 Task: In the  document rainbow.pdf Align the width of word art with 'Picture'. Fill the whole document with 'Light Cornflower Blue'. Add link on bottom left corner of the sheet: in.pinterest.com
Action: Mouse moved to (265, 369)
Screenshot: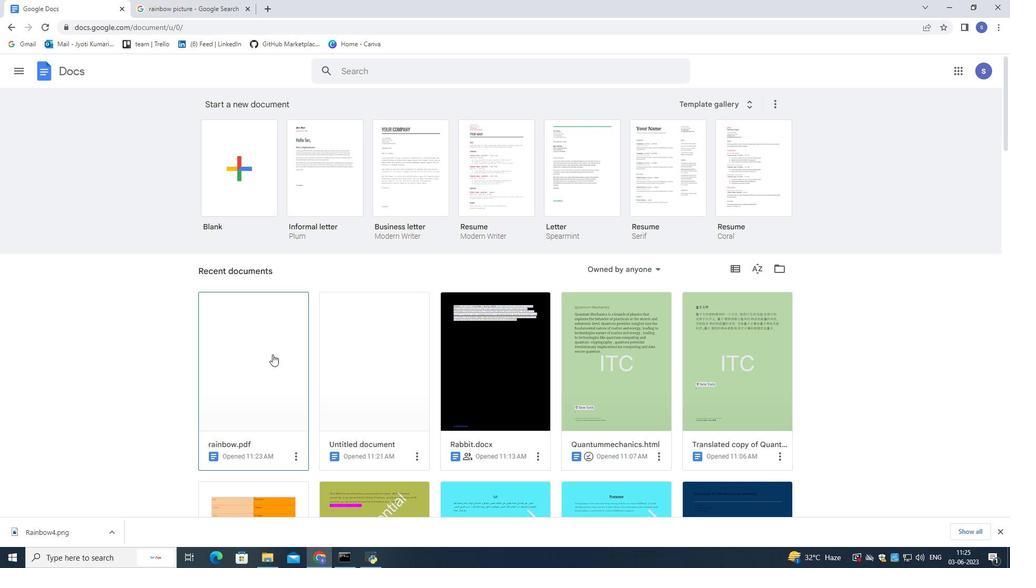 
Action: Mouse pressed left at (265, 369)
Screenshot: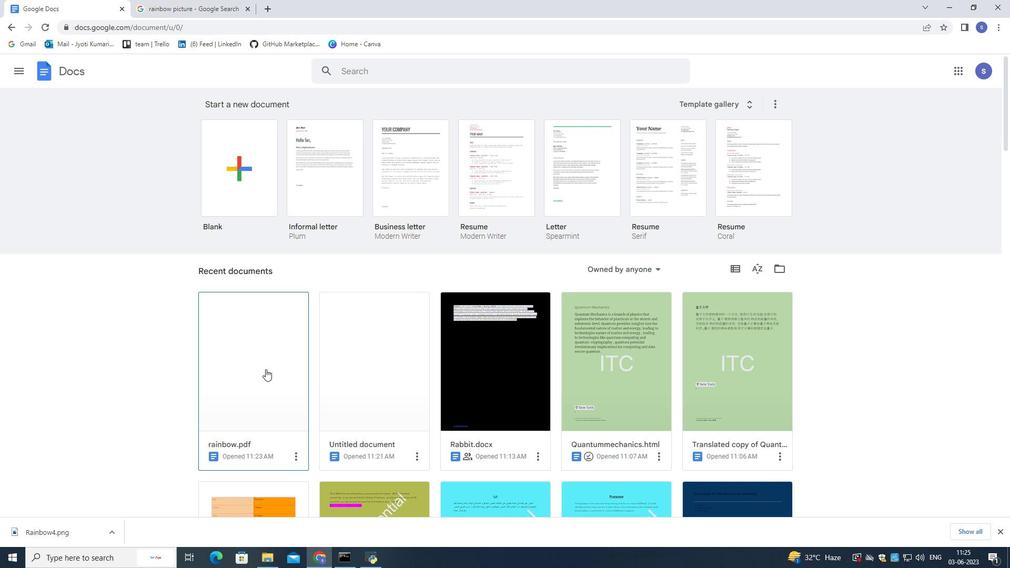 
Action: Mouse pressed left at (265, 369)
Screenshot: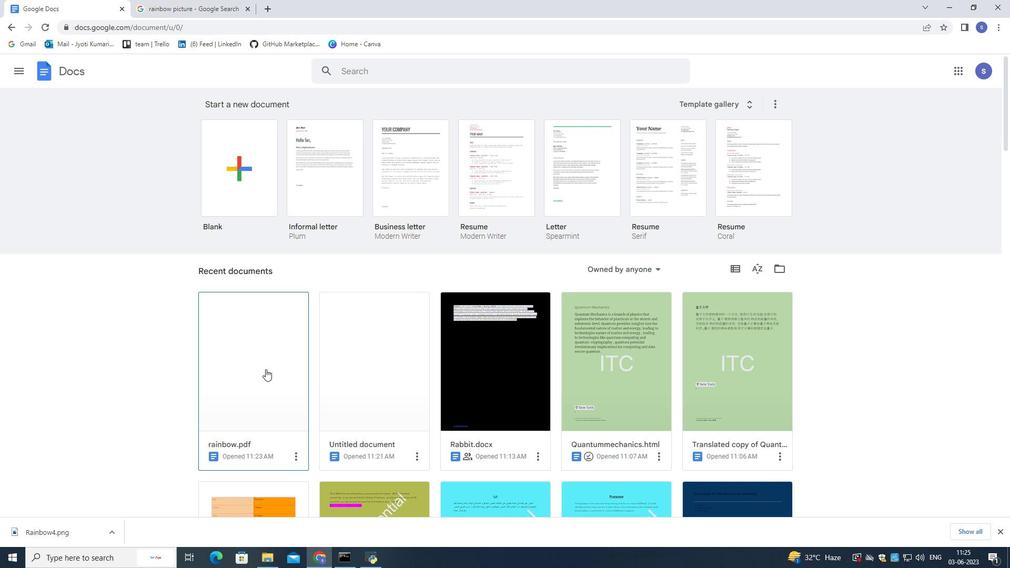 
Action: Mouse moved to (379, 298)
Screenshot: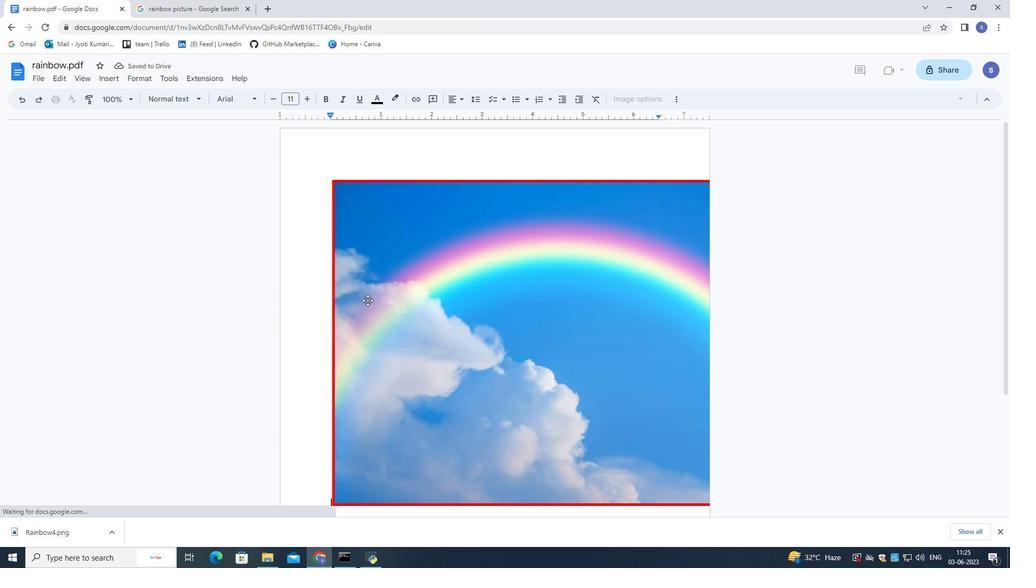 
Action: Mouse scrolled (379, 298) with delta (0, 0)
Screenshot: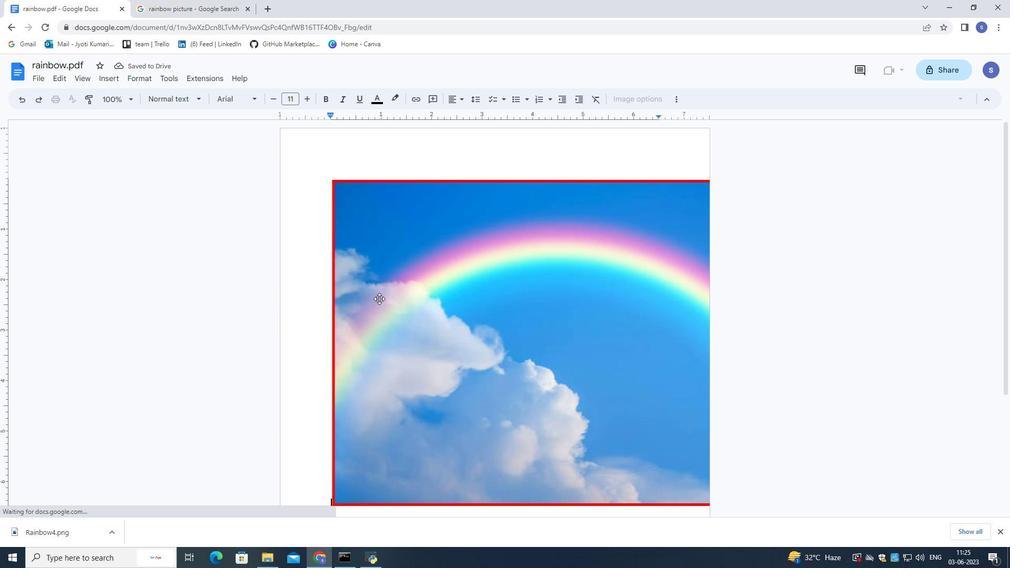 
Action: Mouse scrolled (379, 298) with delta (0, 0)
Screenshot: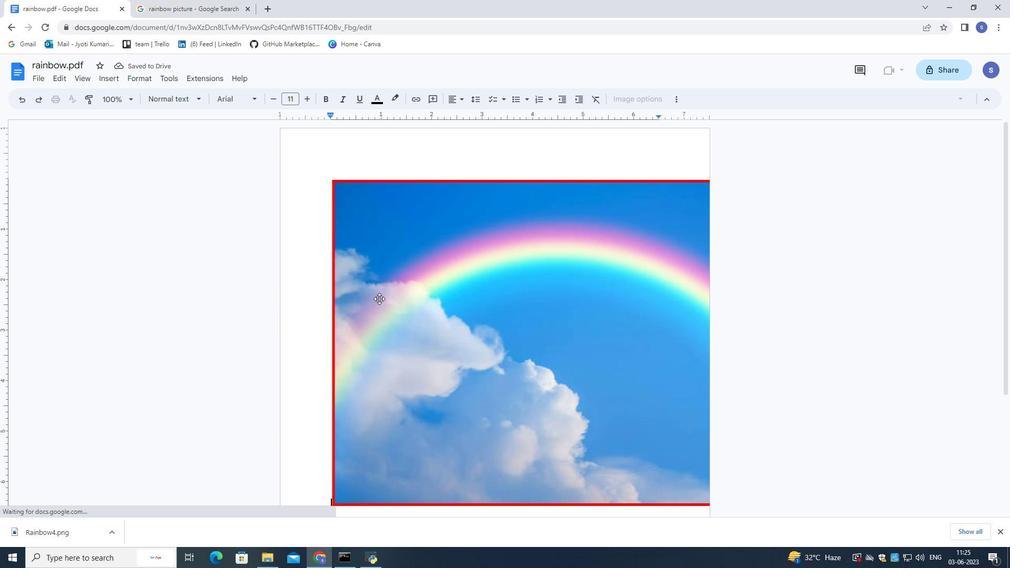 
Action: Mouse scrolled (379, 298) with delta (0, 0)
Screenshot: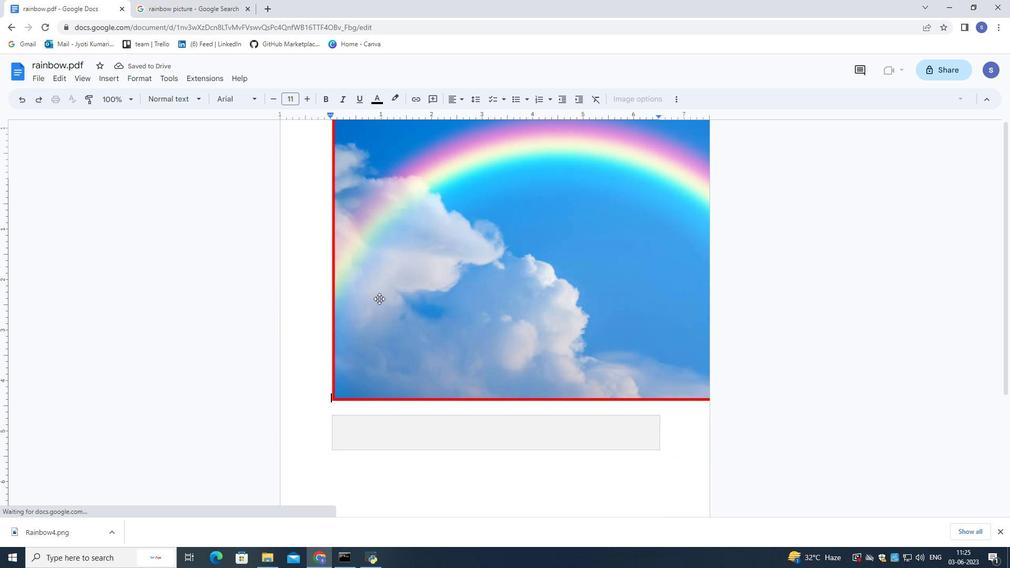 
Action: Mouse moved to (435, 377)
Screenshot: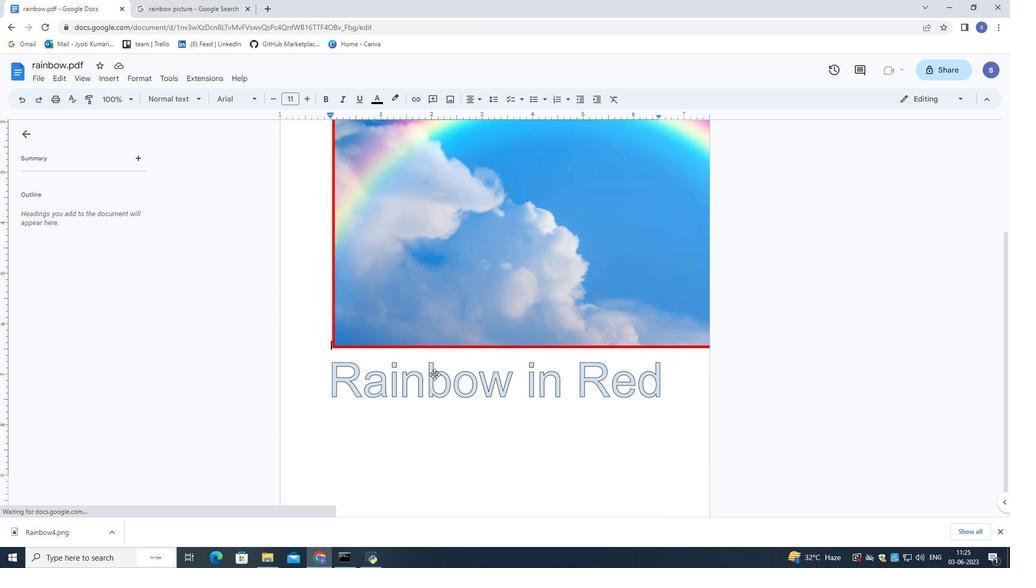 
Action: Mouse pressed left at (435, 377)
Screenshot: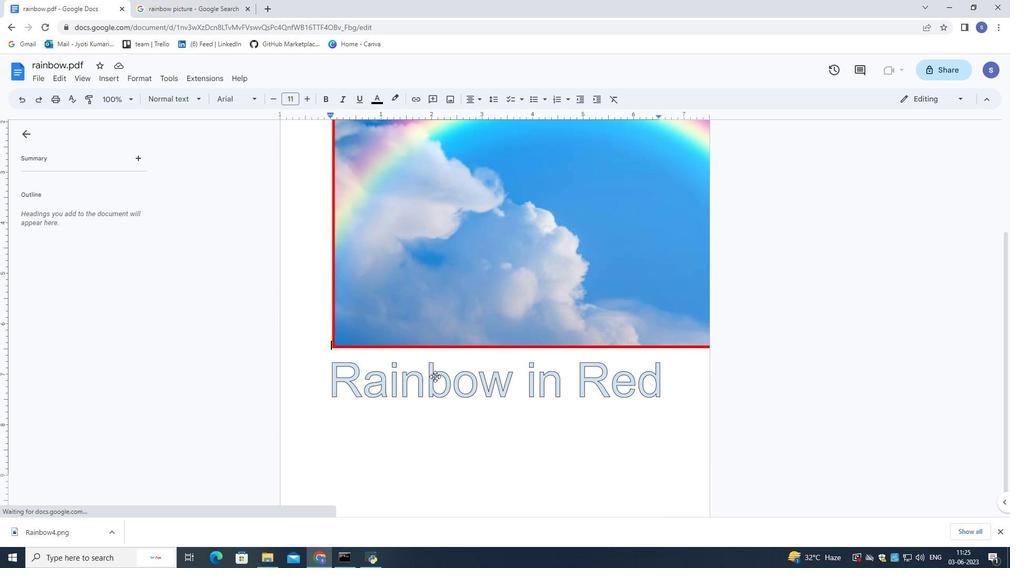 
Action: Mouse moved to (660, 381)
Screenshot: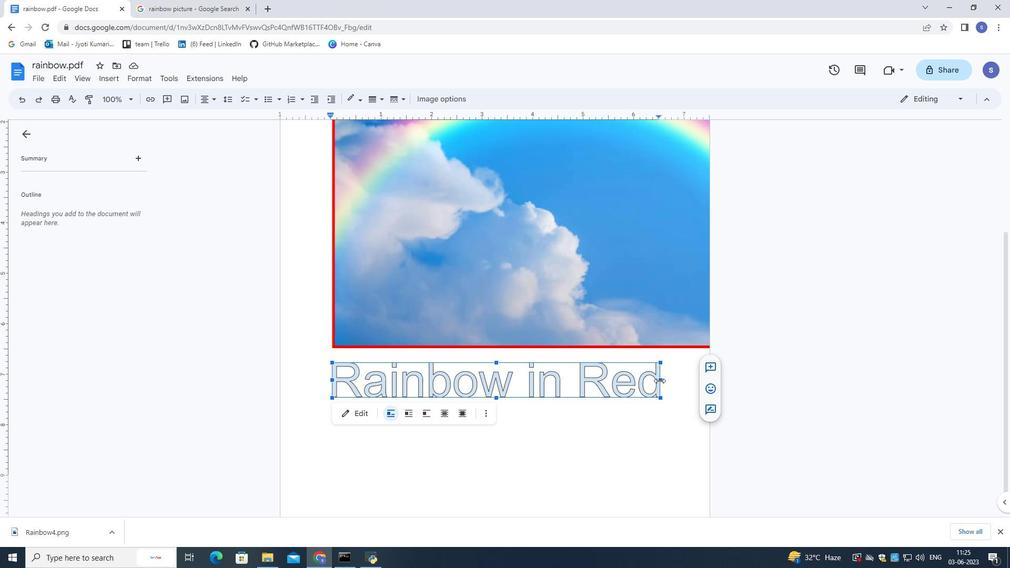 
Action: Mouse pressed left at (660, 381)
Screenshot: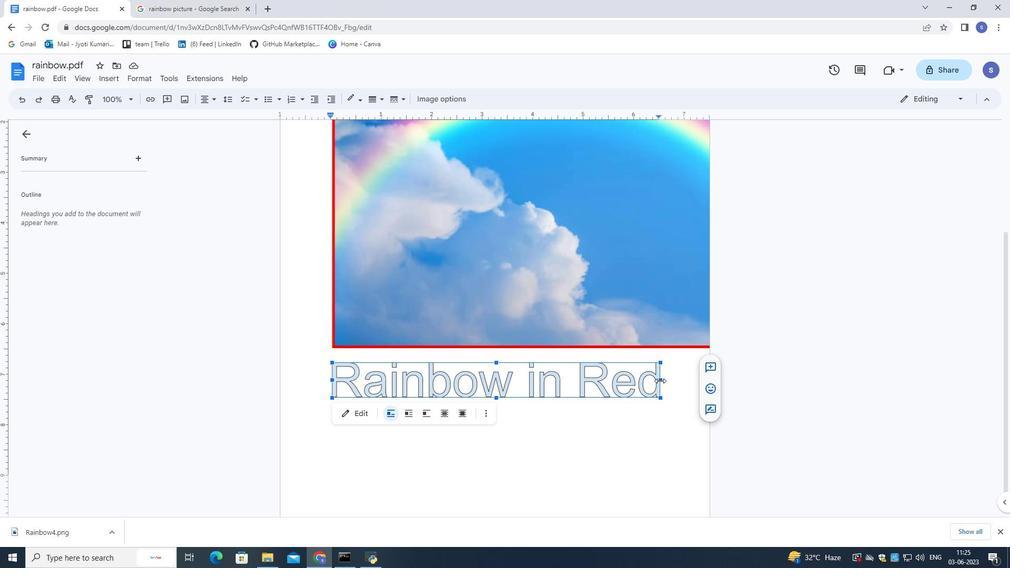 
Action: Mouse moved to (633, 429)
Screenshot: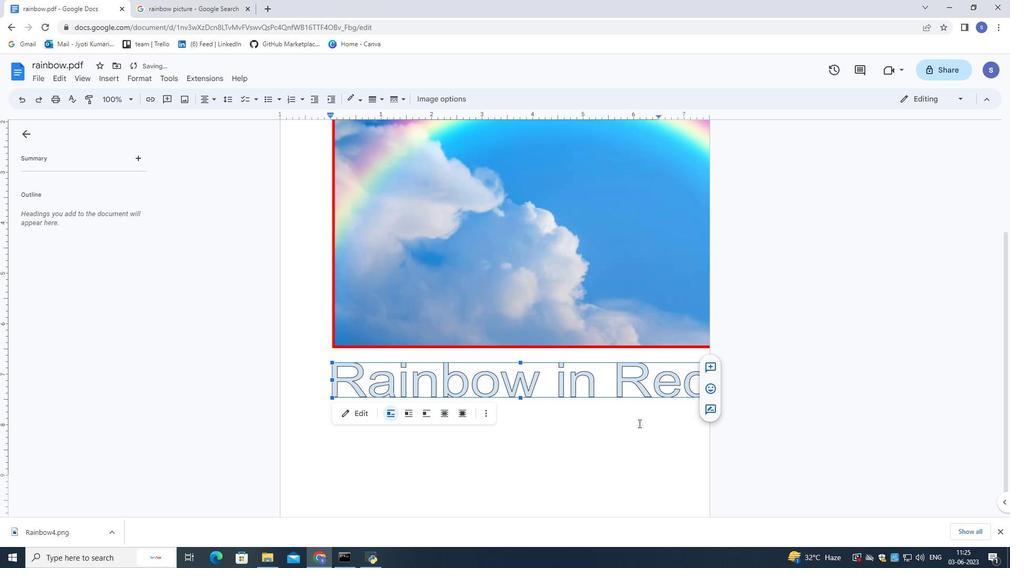 
Action: Mouse pressed left at (633, 429)
Screenshot: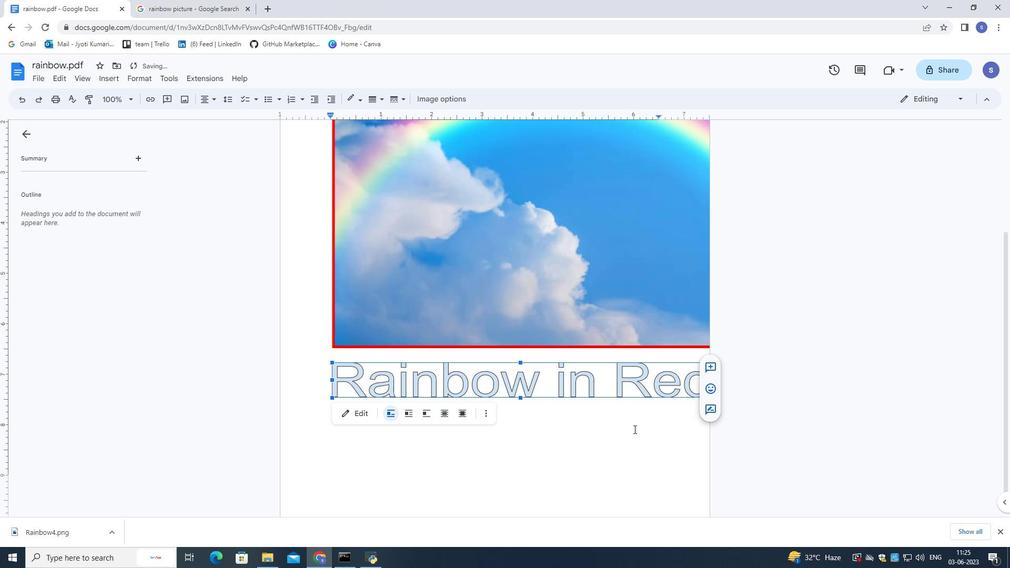 
Action: Mouse moved to (302, 323)
Screenshot: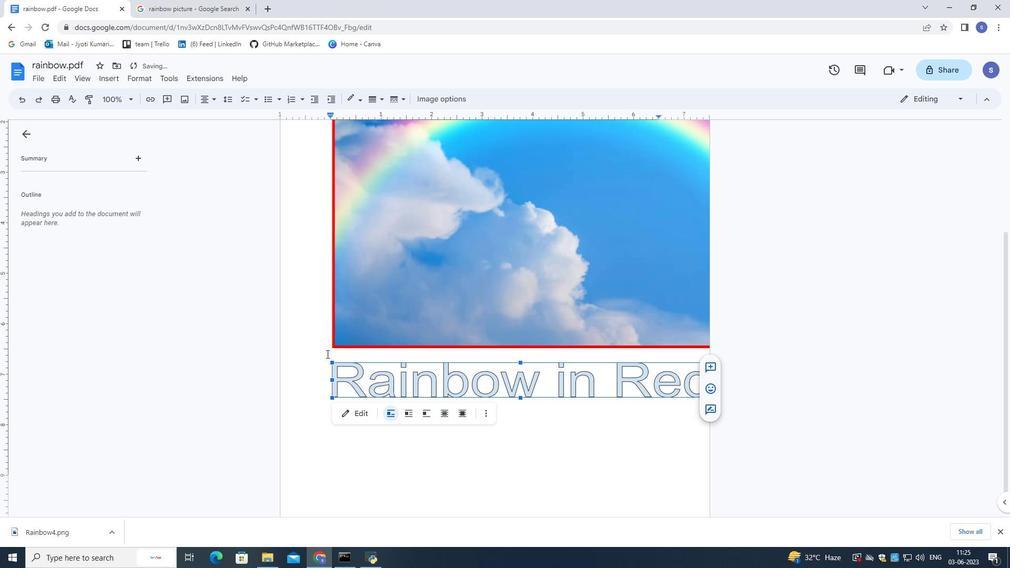 
Action: Mouse pressed left at (302, 323)
Screenshot: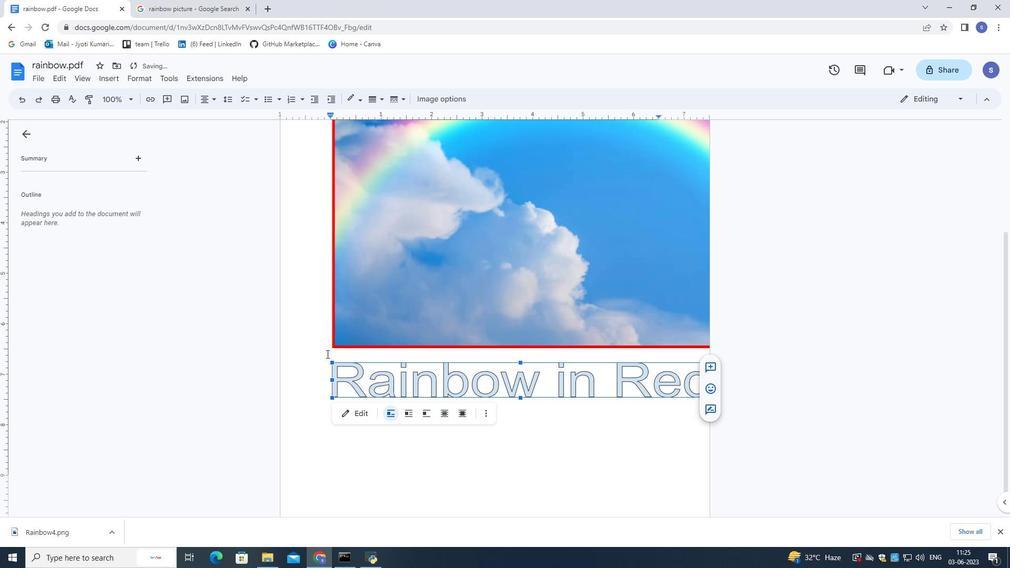 
Action: Mouse moved to (443, 343)
Screenshot: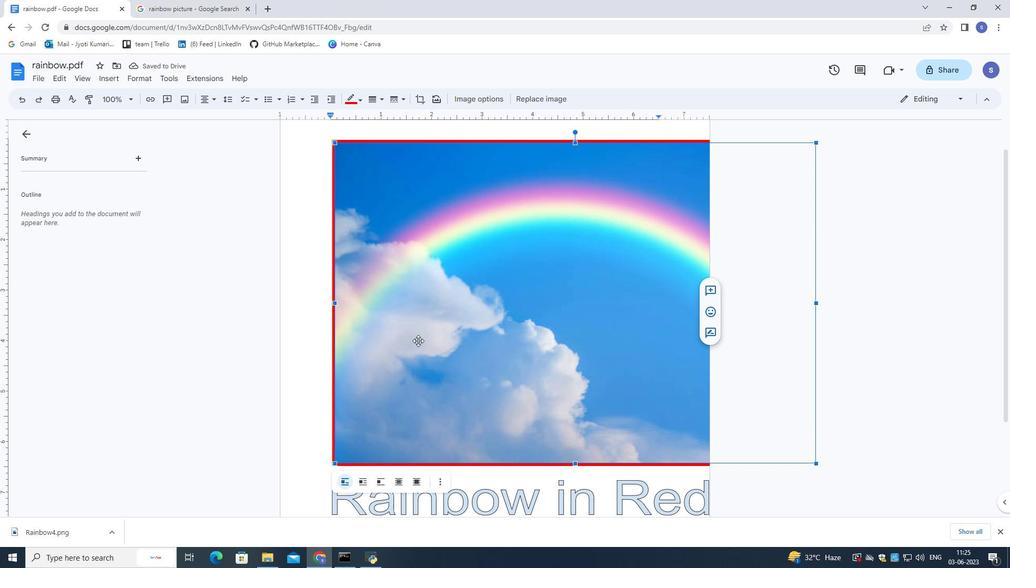 
Action: Mouse scrolled (443, 342) with delta (0, 0)
Screenshot: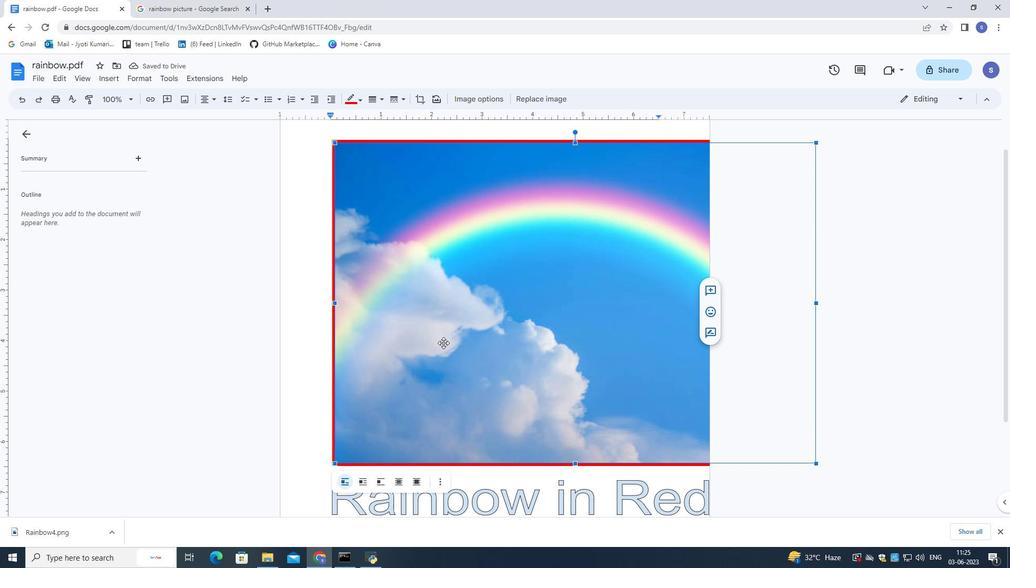 
Action: Mouse scrolled (443, 342) with delta (0, 0)
Screenshot: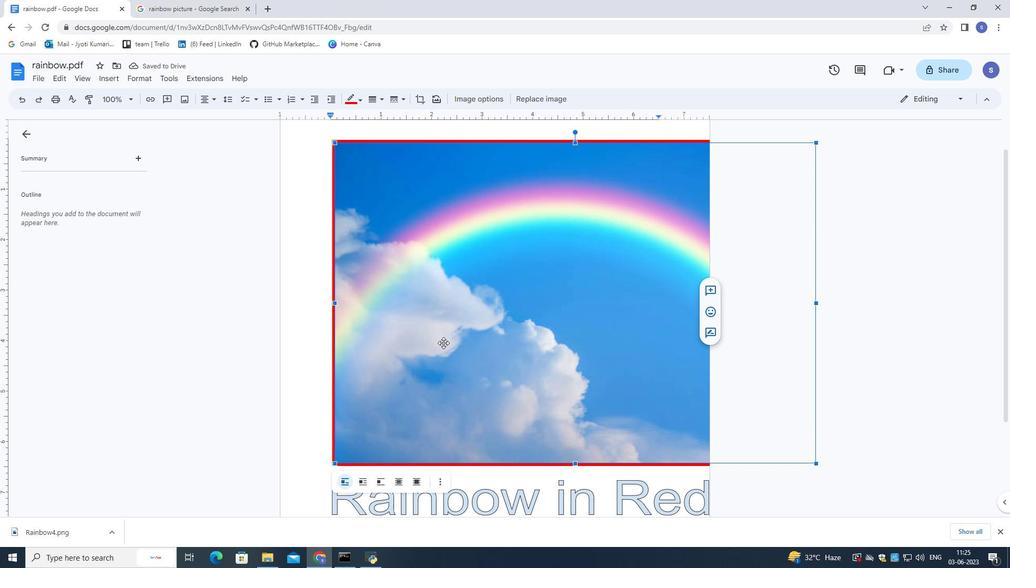 
Action: Mouse scrolled (443, 342) with delta (0, 0)
Screenshot: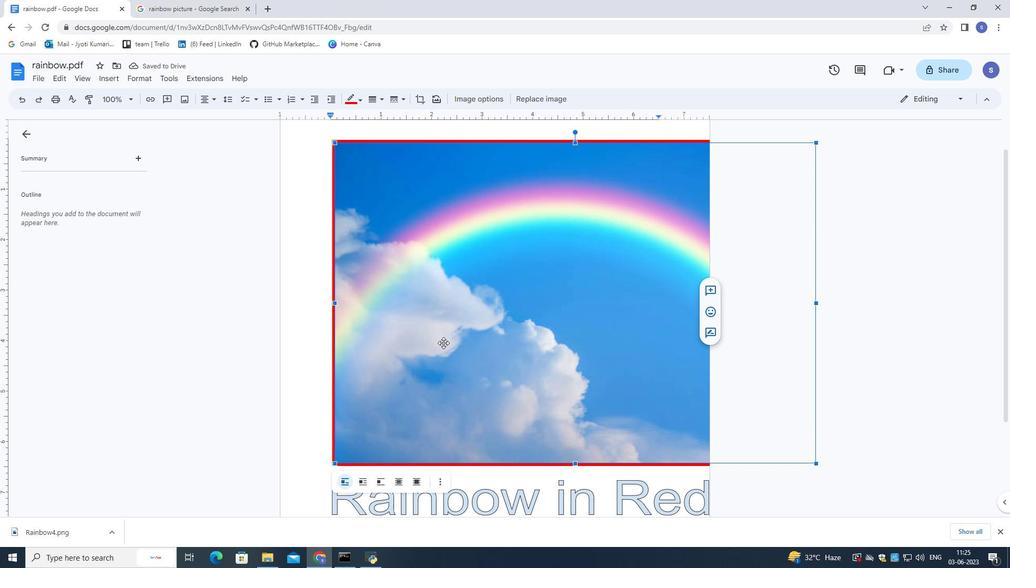 
Action: Mouse moved to (42, 80)
Screenshot: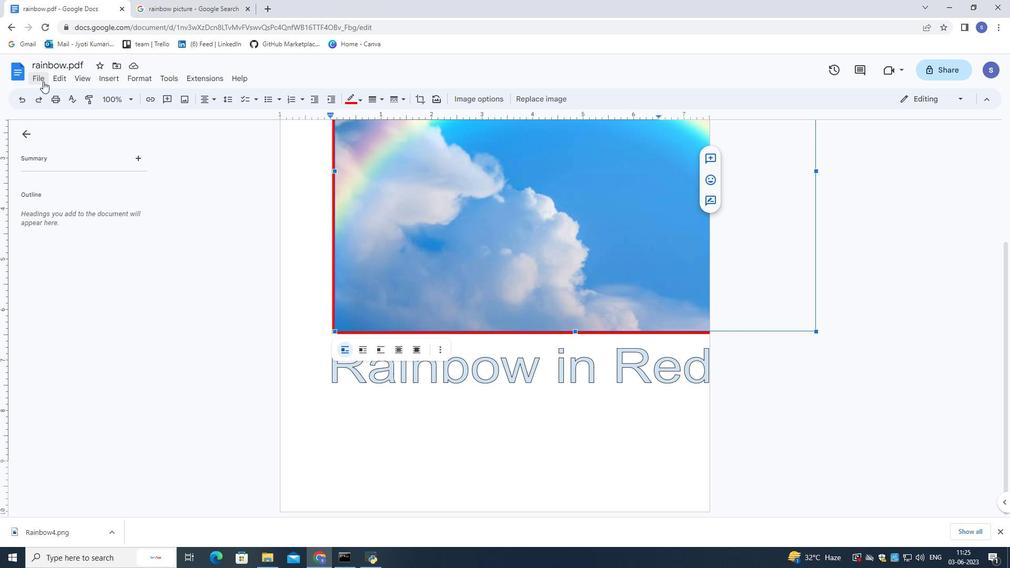 
Action: Mouse pressed left at (42, 80)
Screenshot: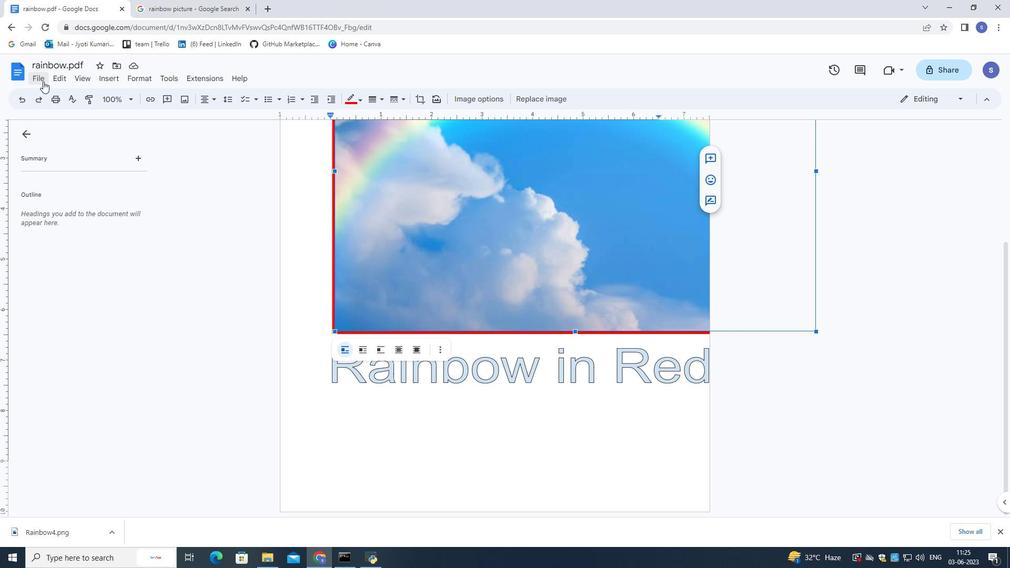 
Action: Mouse moved to (89, 365)
Screenshot: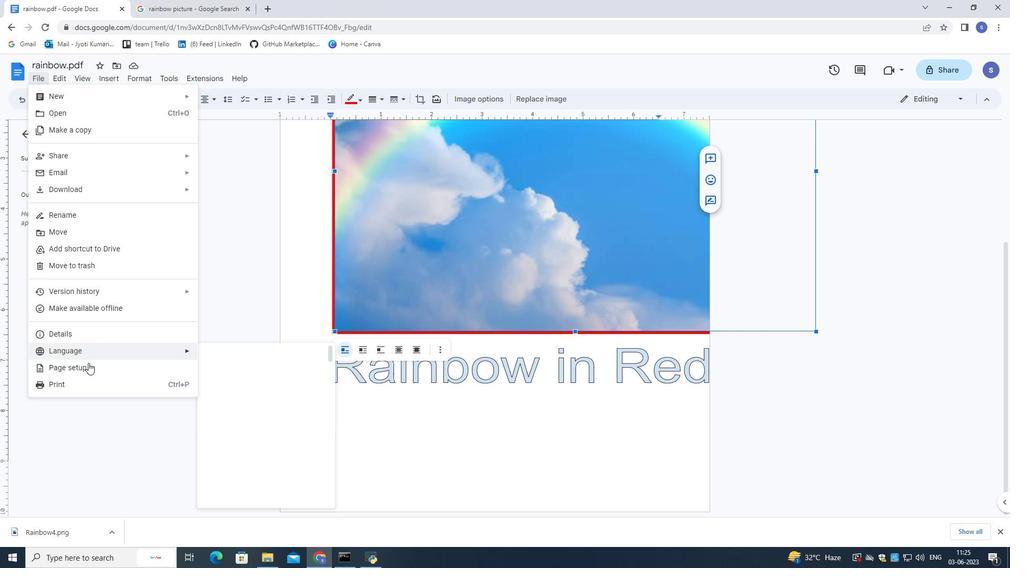 
Action: Mouse pressed left at (89, 365)
Screenshot: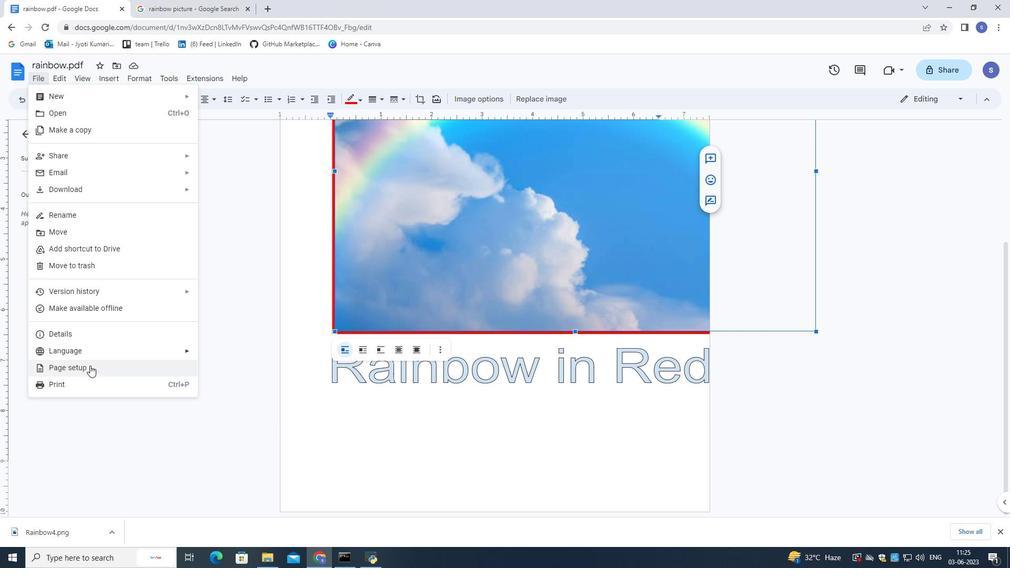 
Action: Mouse moved to (419, 232)
Screenshot: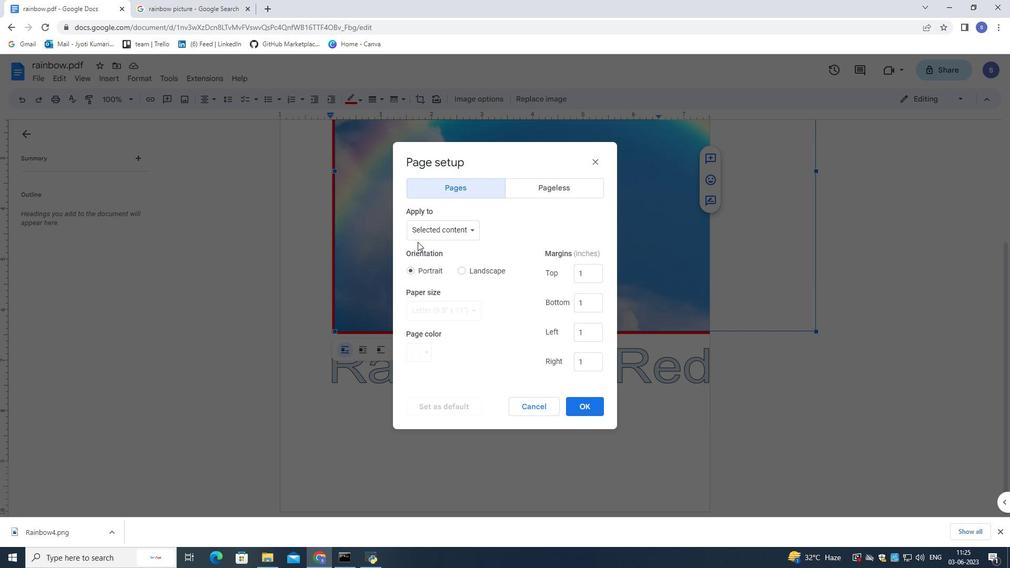 
Action: Mouse pressed left at (419, 232)
Screenshot: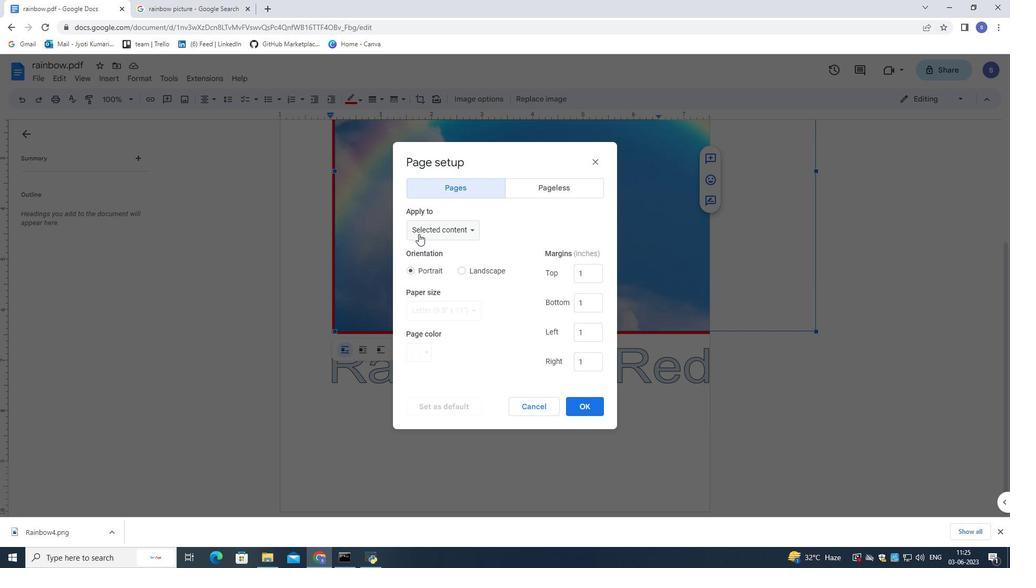 
Action: Mouse moved to (421, 208)
Screenshot: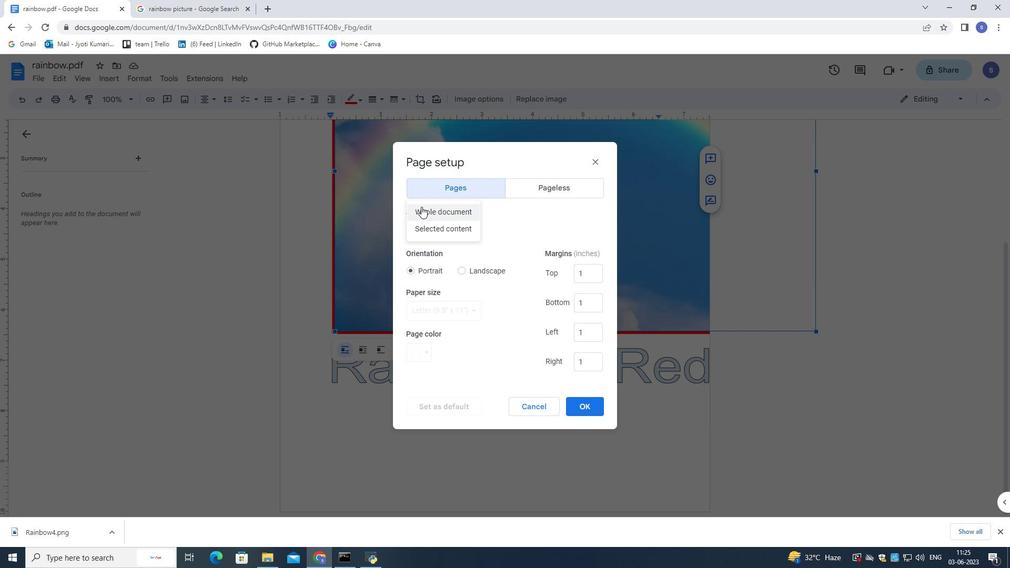 
Action: Mouse pressed left at (421, 208)
Screenshot: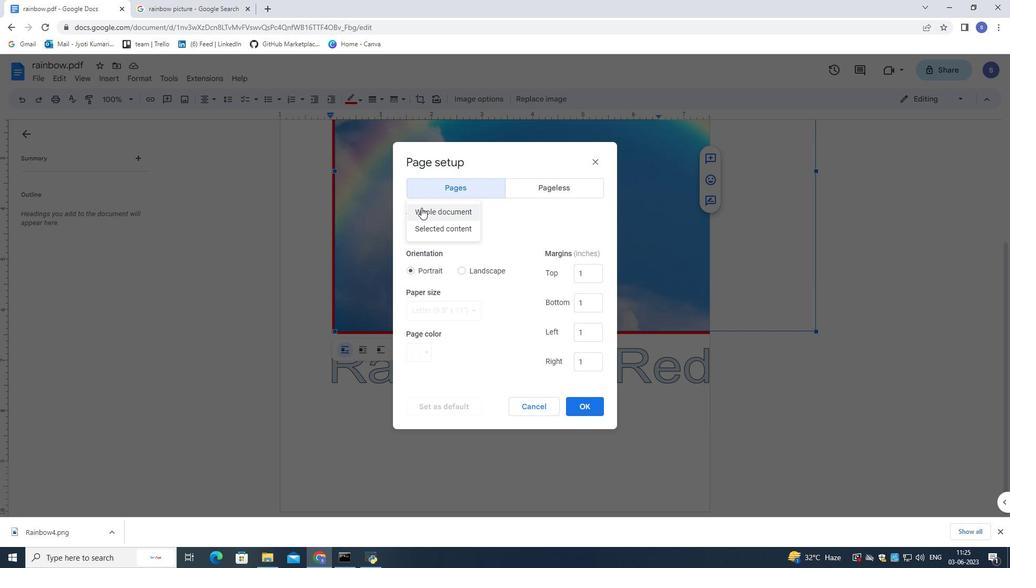 
Action: Mouse moved to (424, 357)
Screenshot: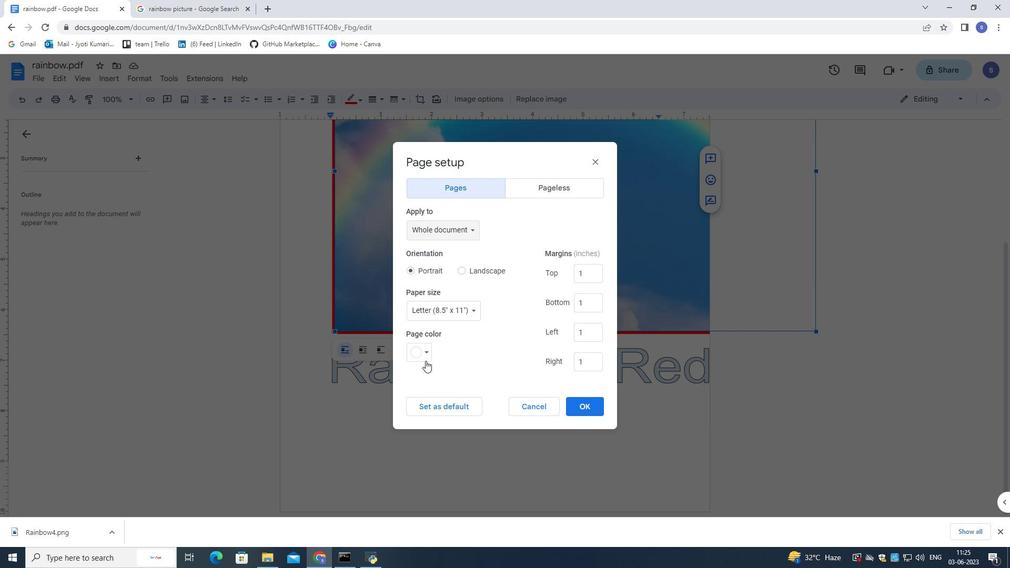
Action: Mouse pressed left at (424, 357)
Screenshot: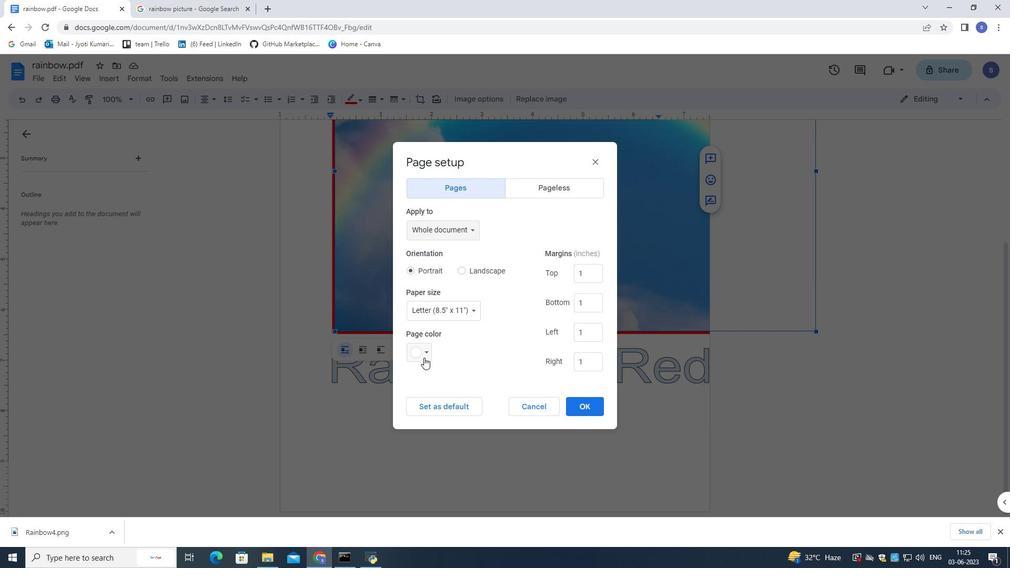 
Action: Mouse moved to (427, 468)
Screenshot: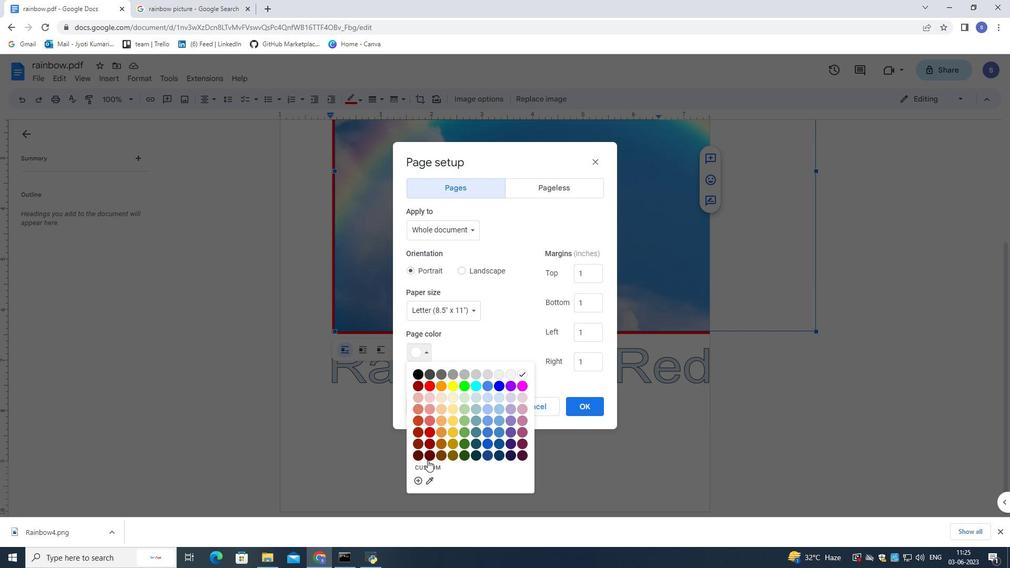 
Action: Mouse pressed left at (427, 468)
Screenshot: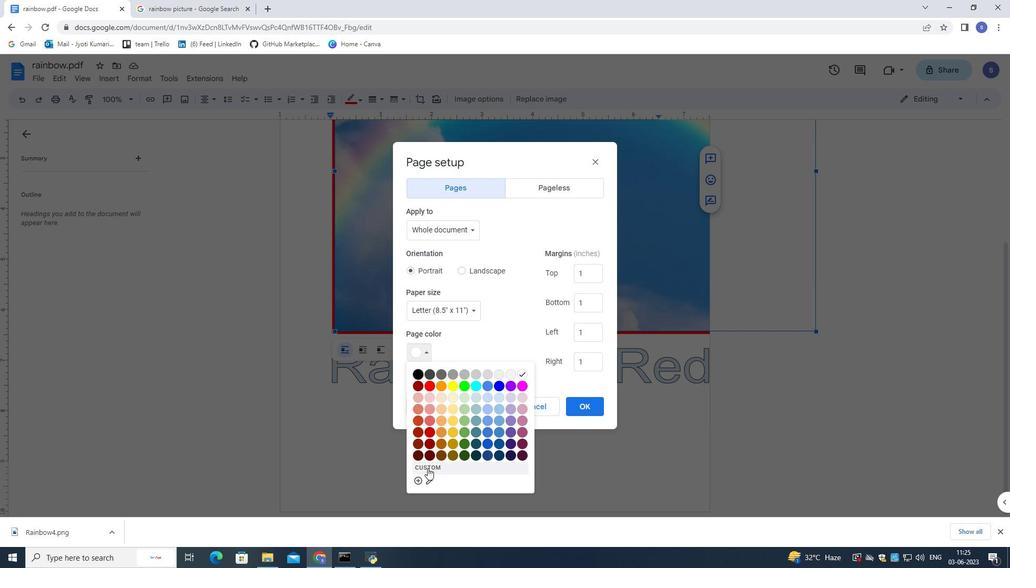 
Action: Mouse moved to (466, 336)
Screenshot: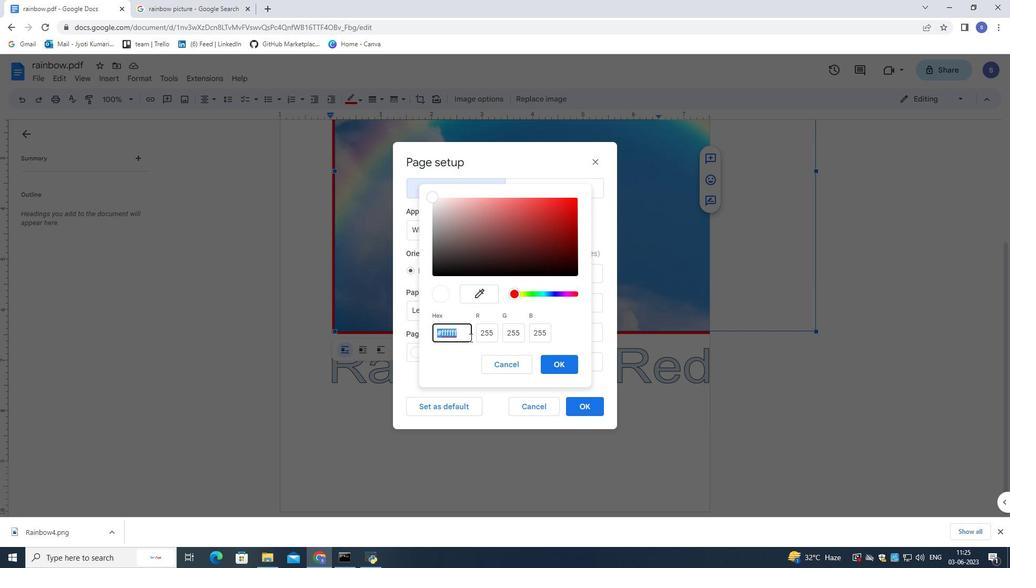 
Action: Key pressed <Key.shift><Key.shift><Key.shift>#a4c2f4
Screenshot: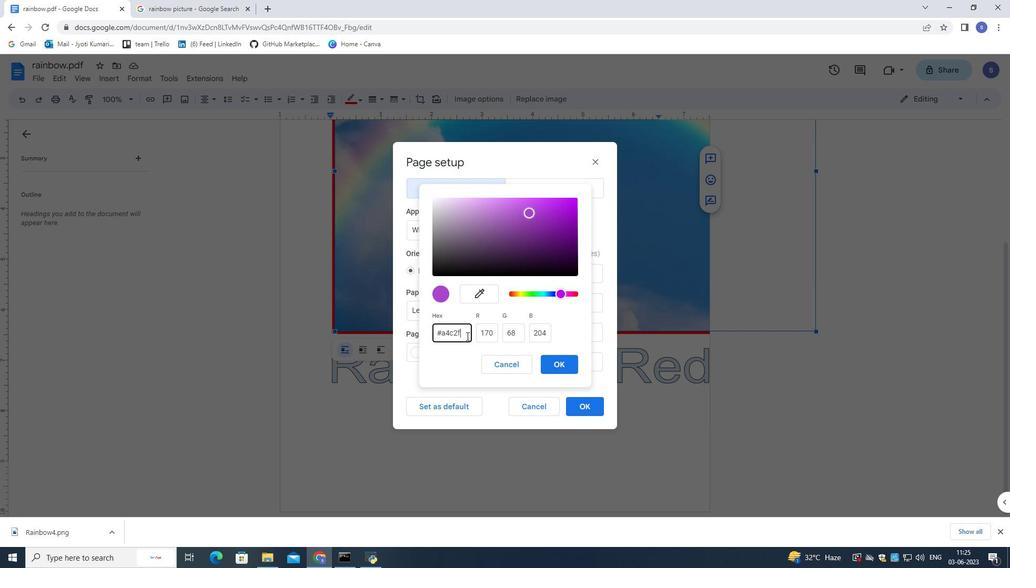
Action: Mouse moved to (549, 359)
Screenshot: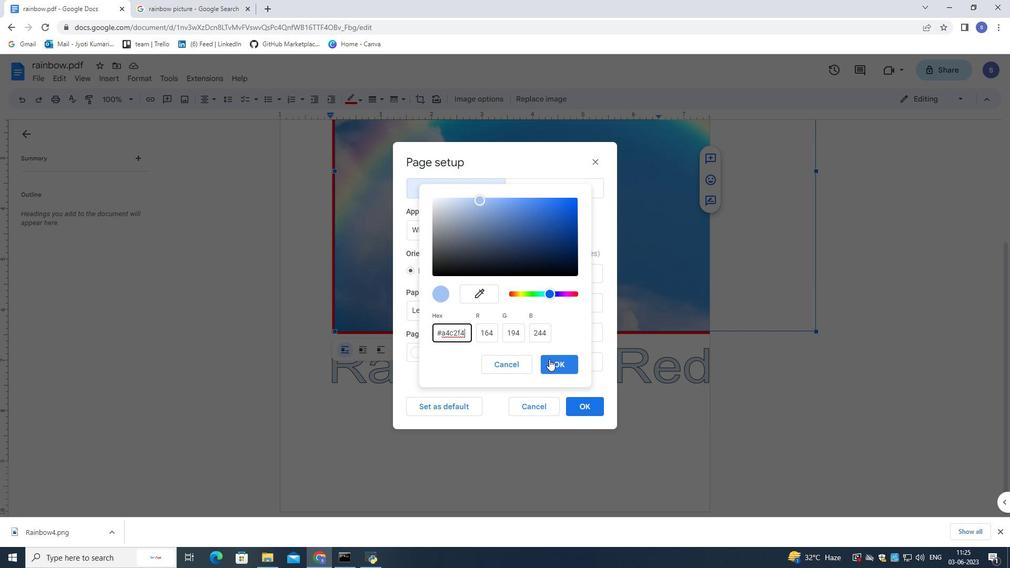 
Action: Mouse pressed left at (549, 359)
Screenshot: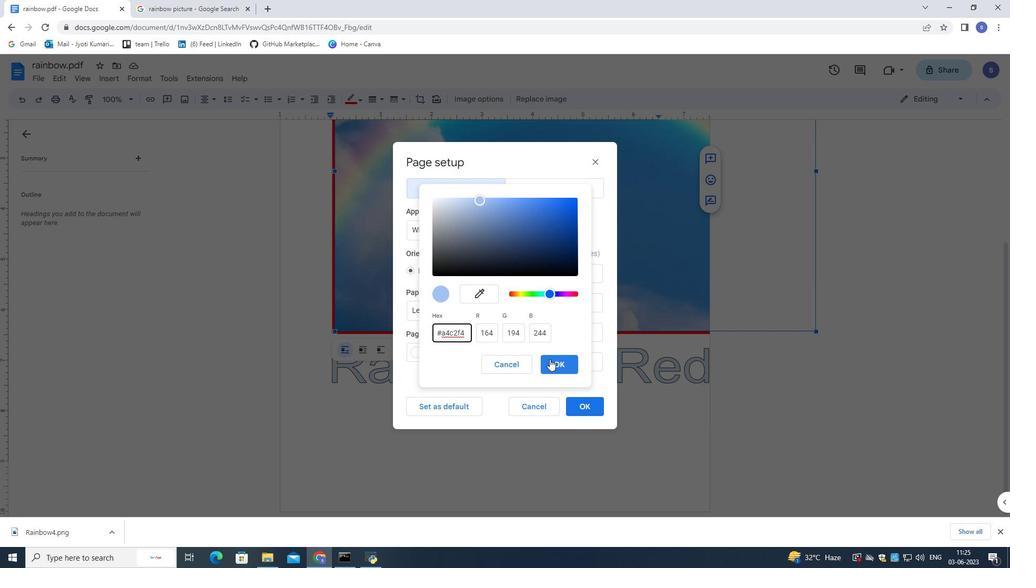 
Action: Mouse moved to (574, 409)
Screenshot: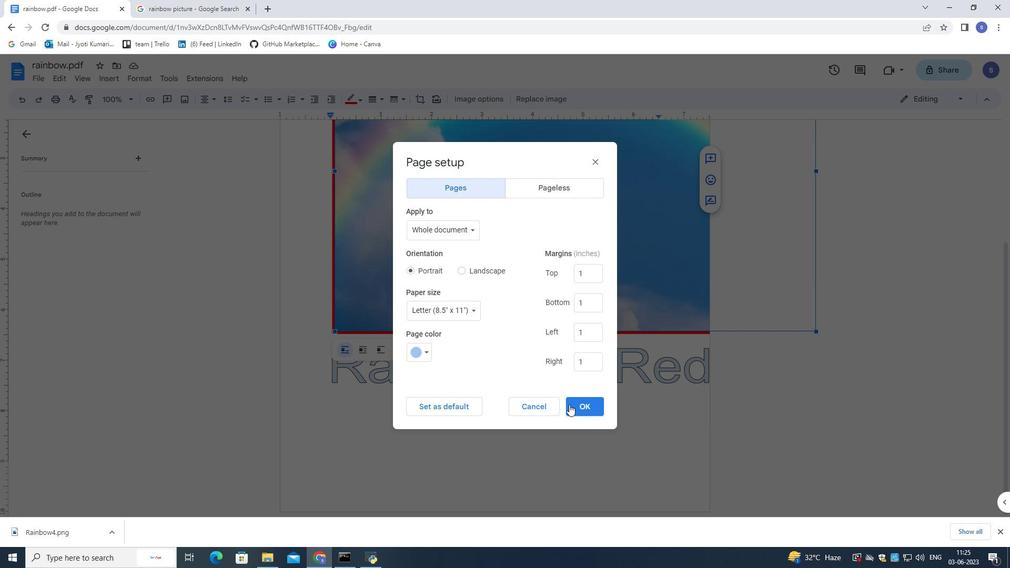
Action: Mouse pressed left at (574, 409)
Screenshot: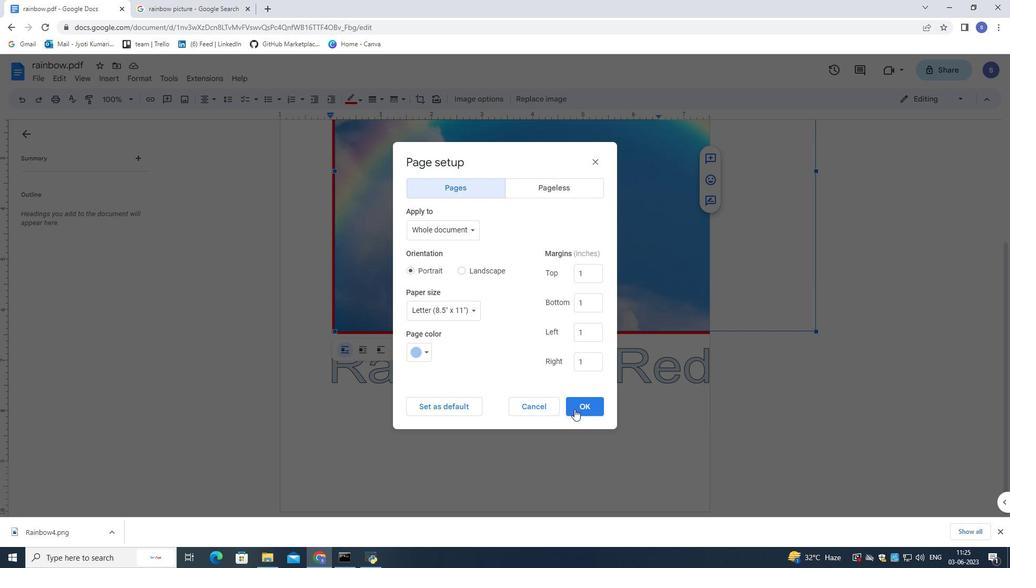 
Action: Mouse moved to (390, 407)
Screenshot: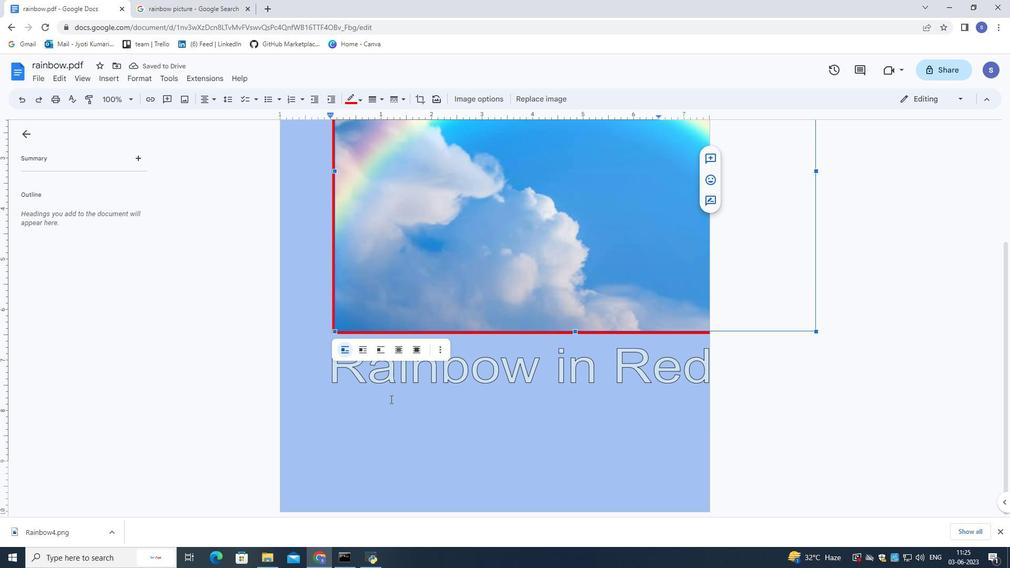 
Action: Mouse pressed left at (390, 407)
Screenshot: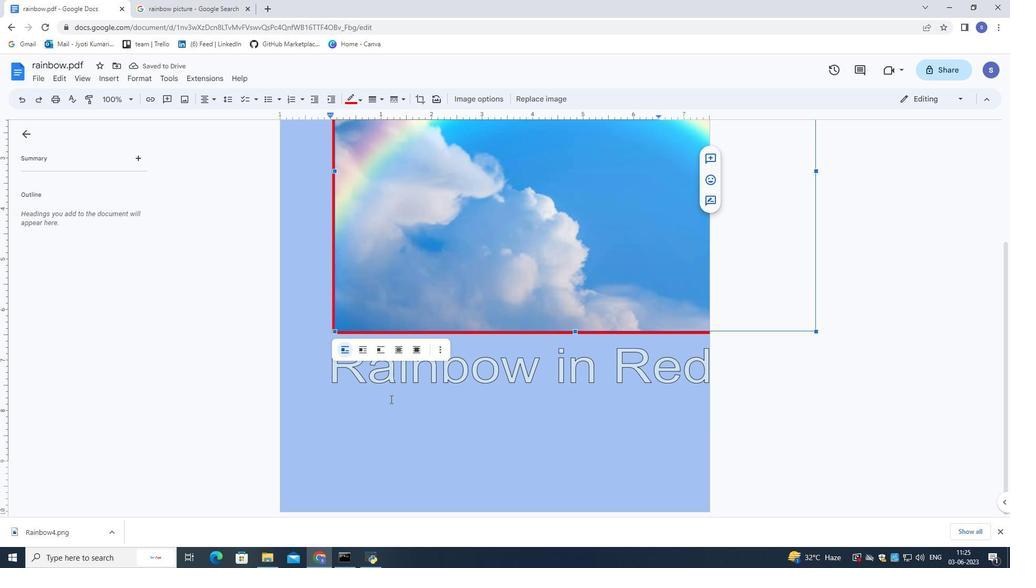 
Action: Mouse moved to (501, 438)
Screenshot: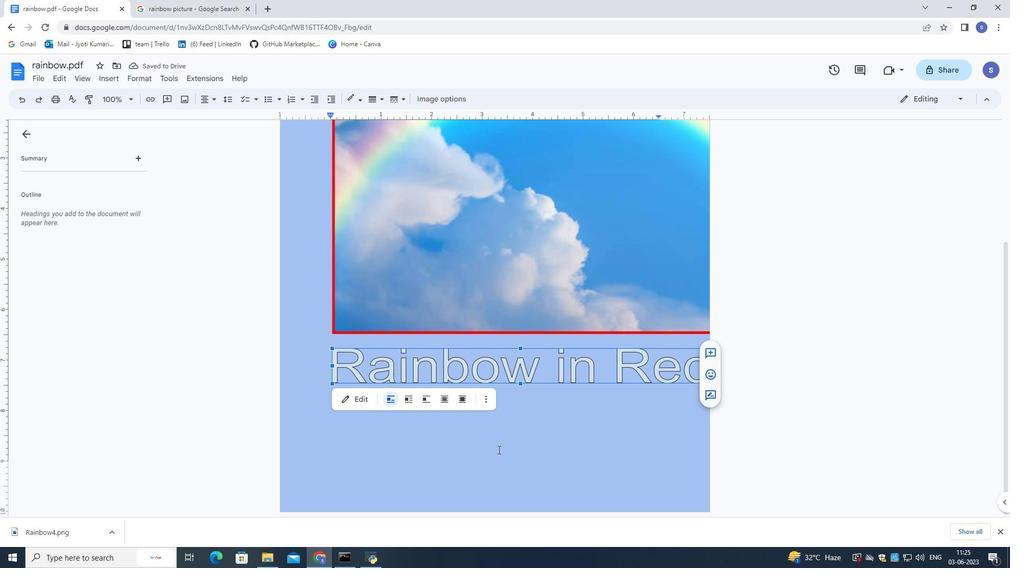 
Action: Mouse pressed left at (501, 438)
Screenshot: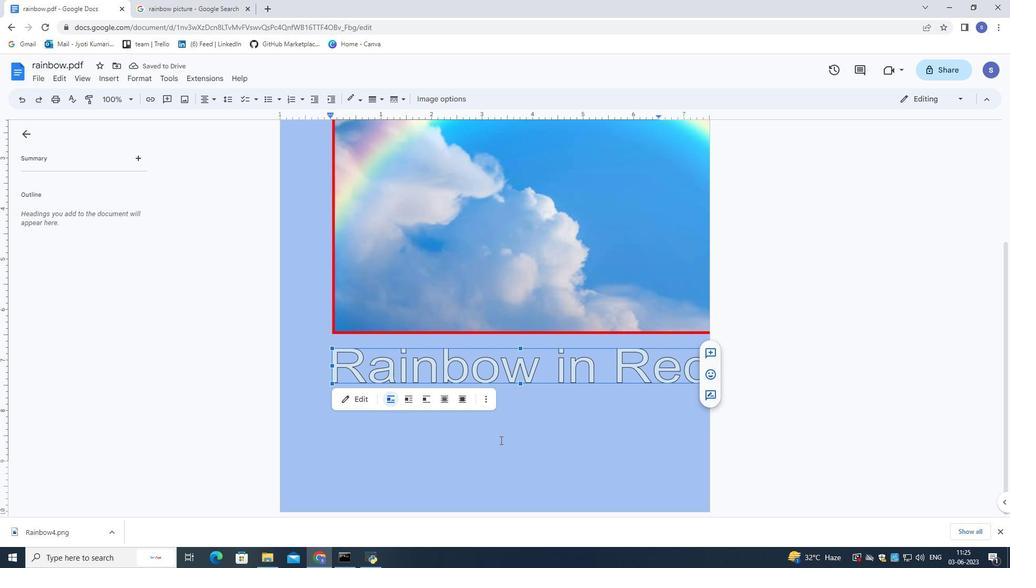 
Action: Mouse moved to (112, 82)
Screenshot: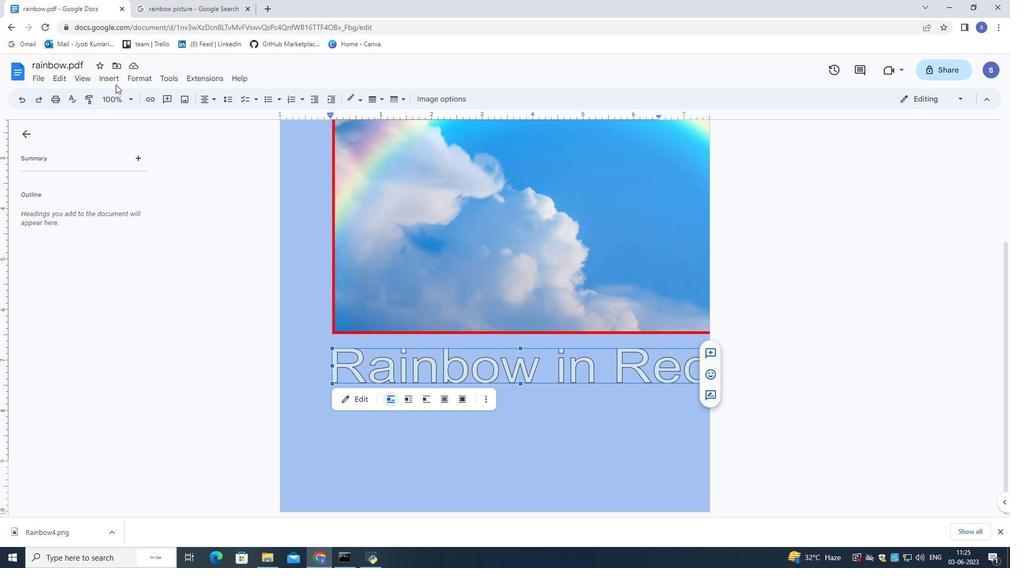 
Action: Mouse pressed left at (112, 82)
Screenshot: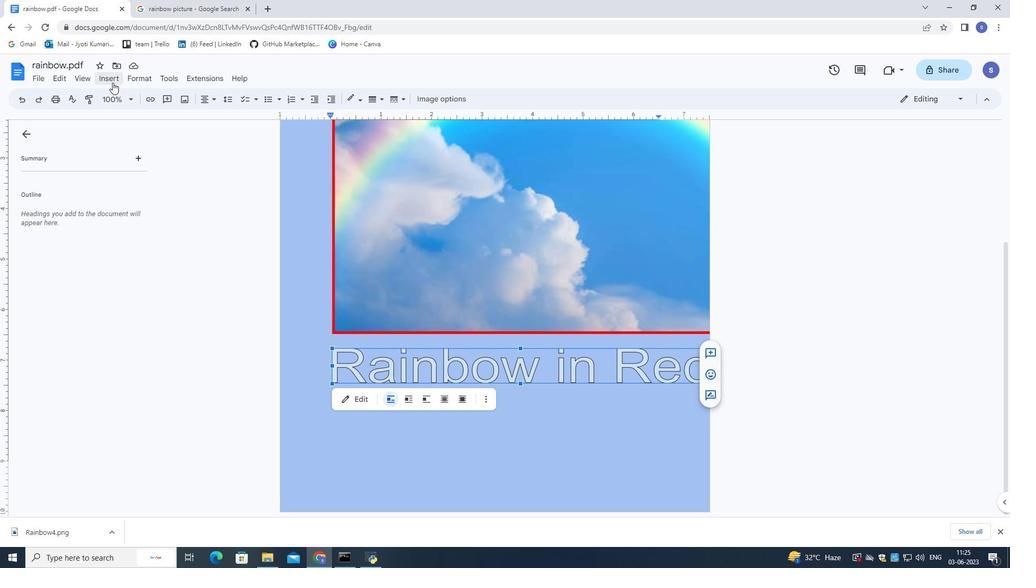 
Action: Mouse moved to (279, 362)
Screenshot: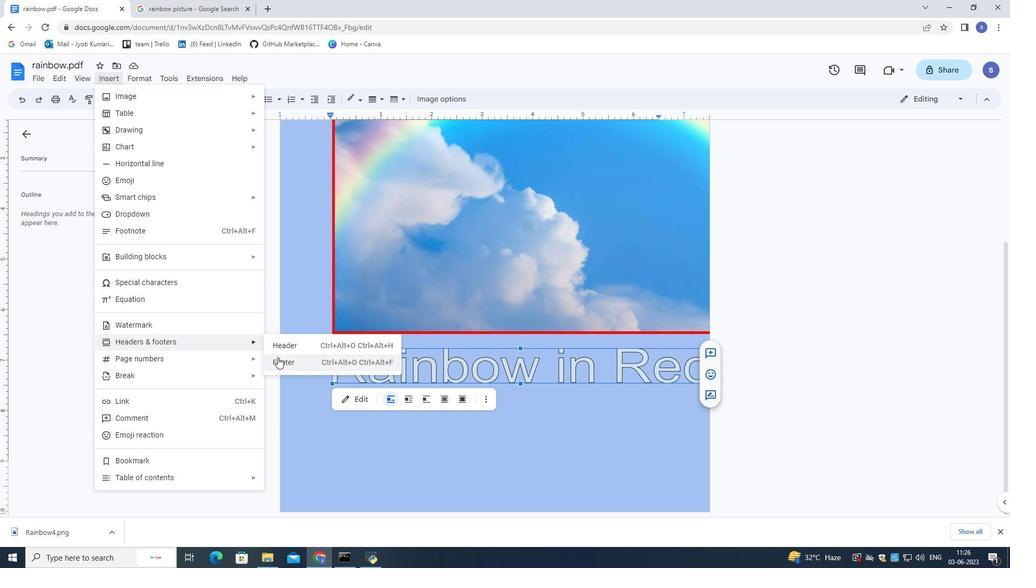
Action: Mouse pressed left at (279, 362)
Screenshot: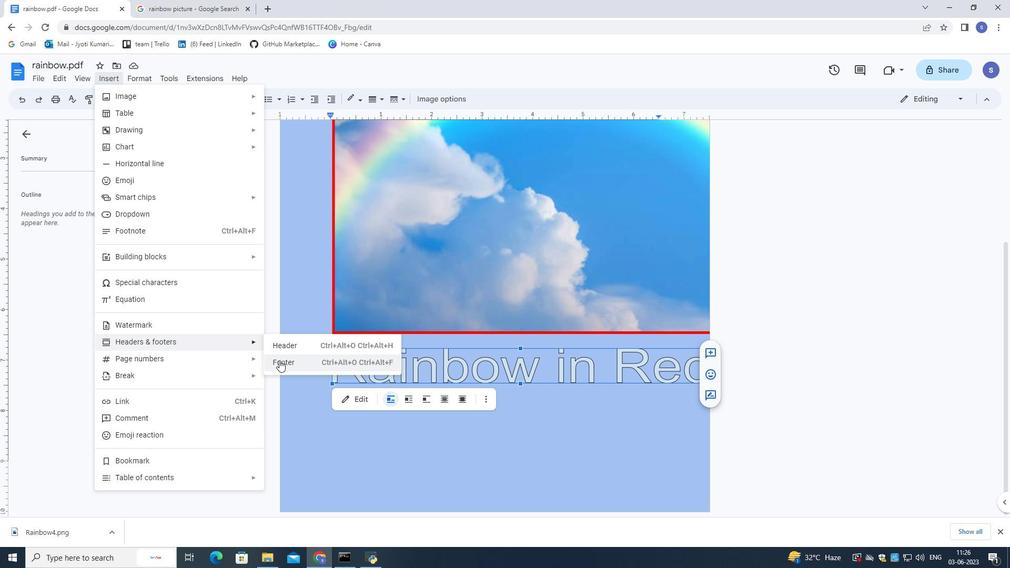 
Action: Mouse moved to (413, 98)
Screenshot: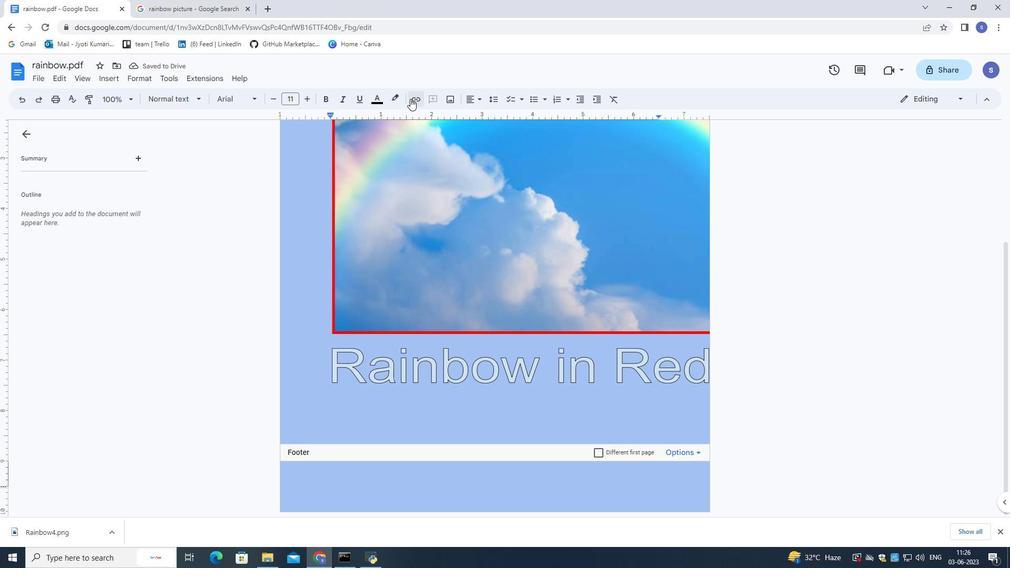 
Action: Mouse pressed left at (413, 98)
Screenshot: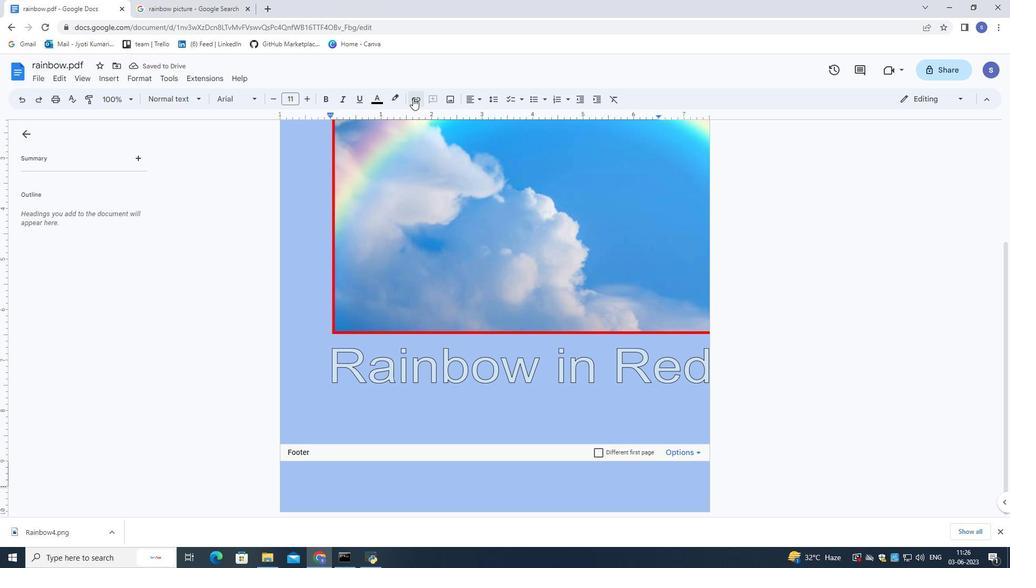 
Action: Mouse moved to (424, 122)
Screenshot: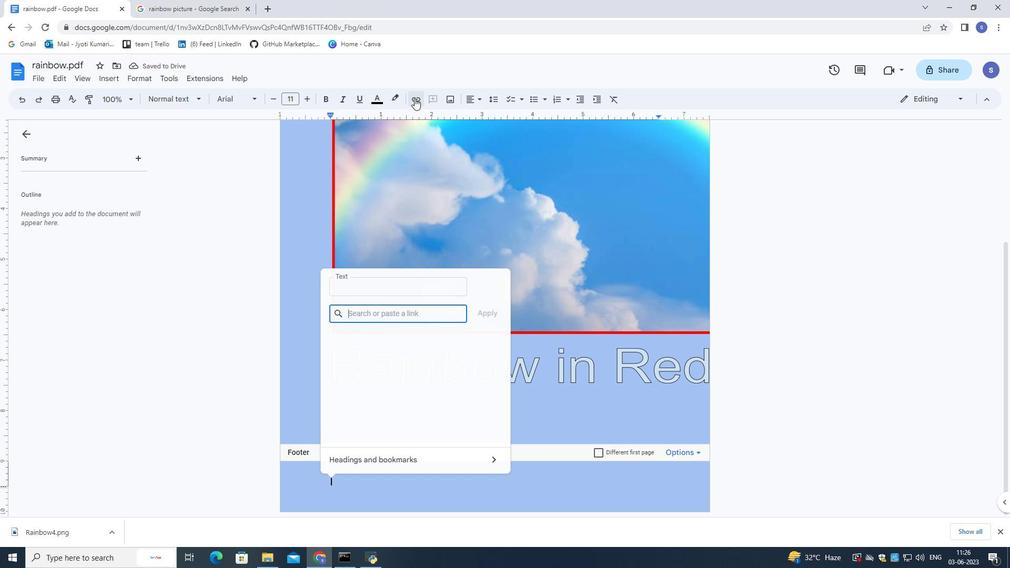 
Action: Key pressed in.pinterest.com
Screenshot: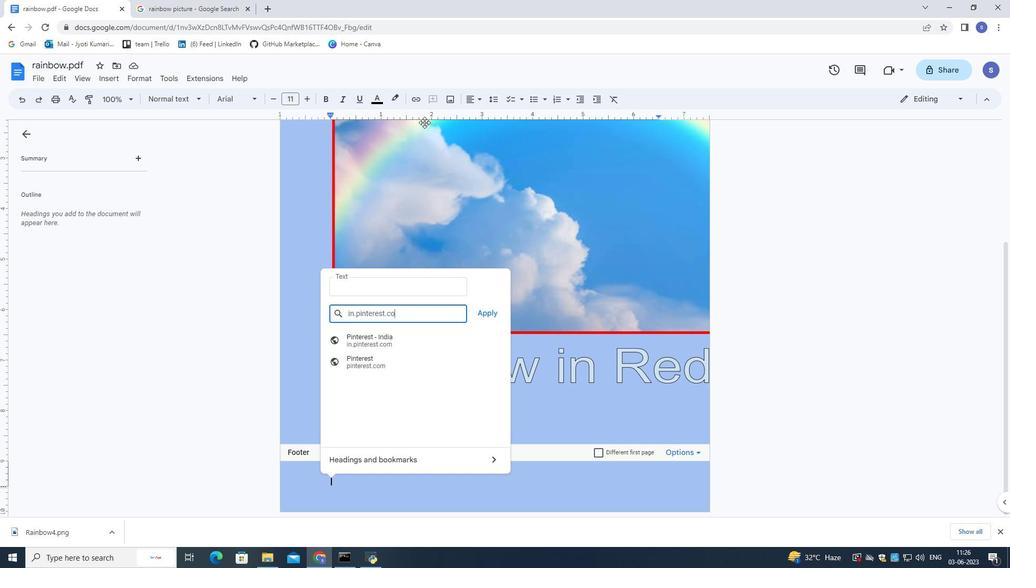 
Action: Mouse moved to (493, 315)
Screenshot: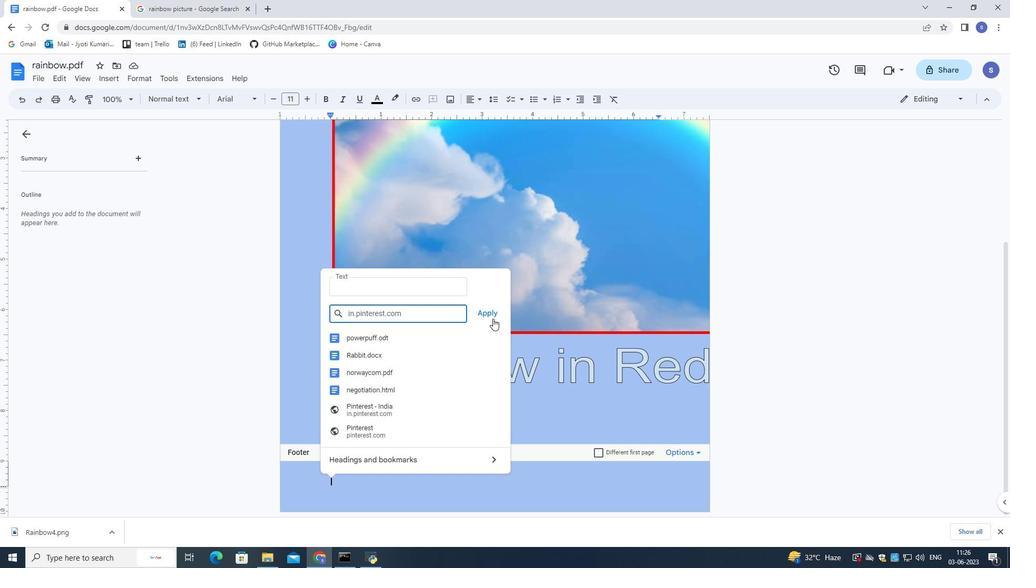 
Action: Mouse pressed left at (493, 315)
Screenshot: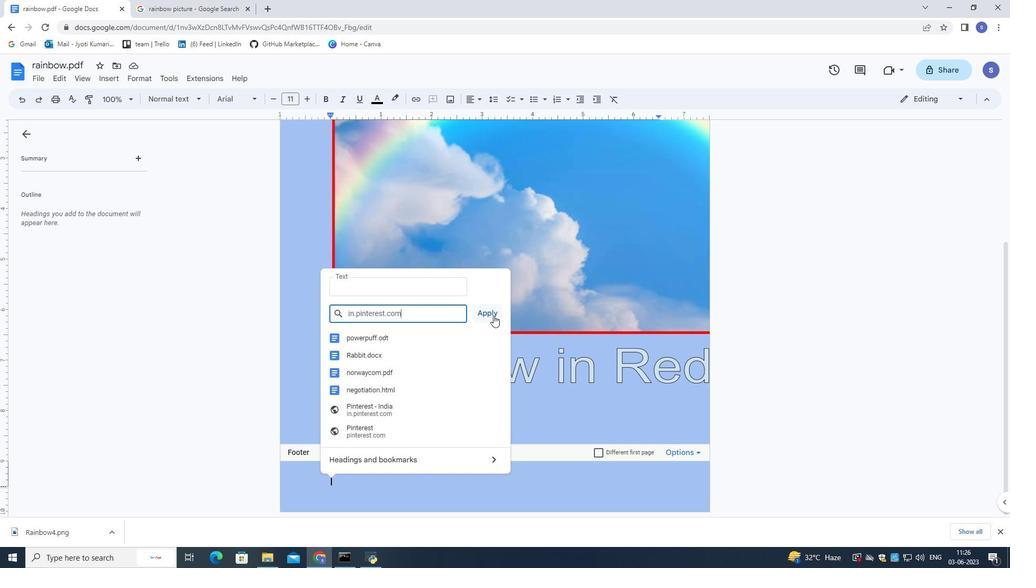 
Action: Mouse moved to (440, 439)
Screenshot: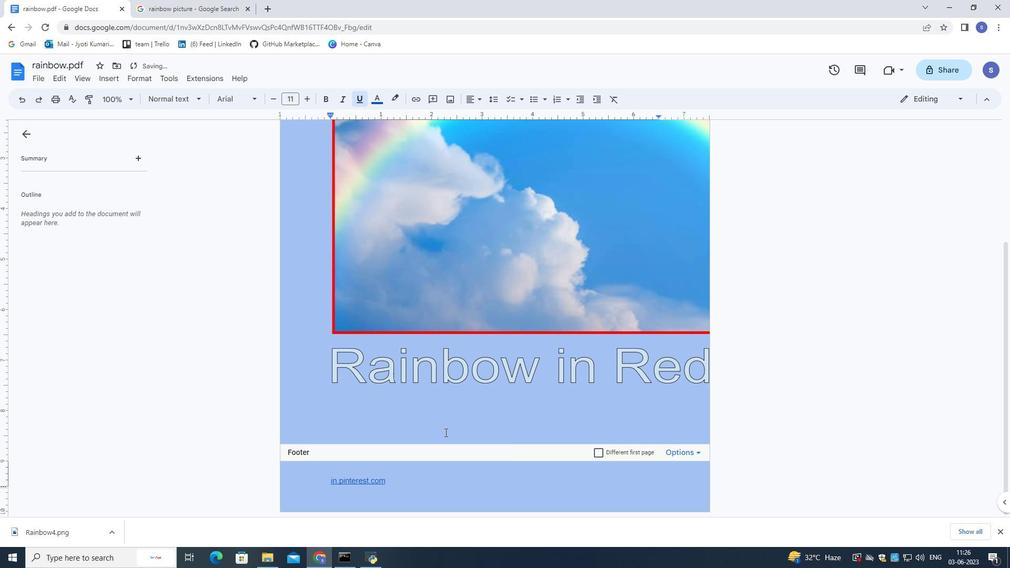 
Action: Mouse scrolled (440, 440) with delta (0, 0)
Screenshot: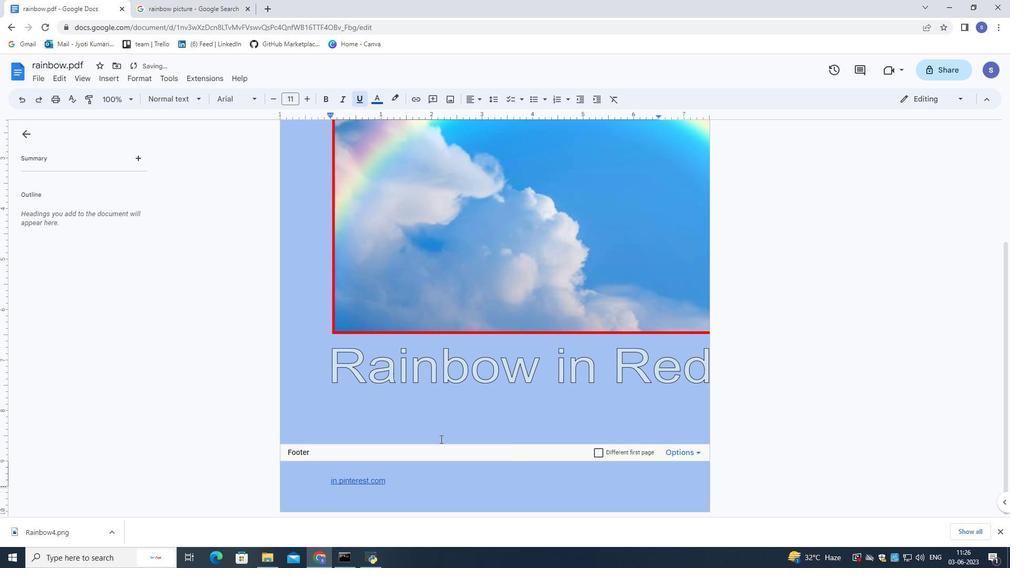 
Action: Mouse scrolled (440, 440) with delta (0, 0)
Screenshot: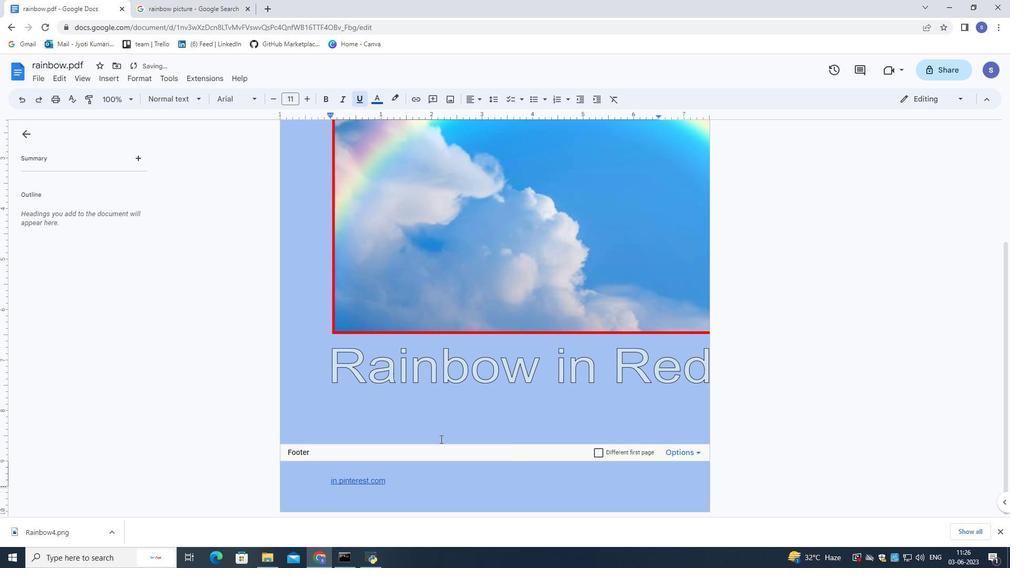
Action: Mouse moved to (439, 439)
Screenshot: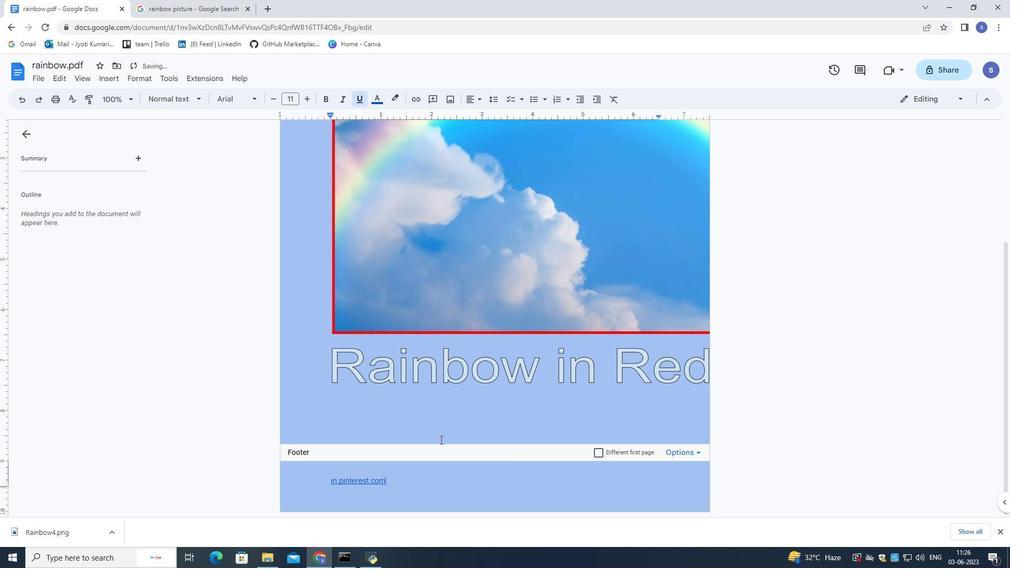 
Action: Mouse scrolled (439, 440) with delta (0, 0)
Screenshot: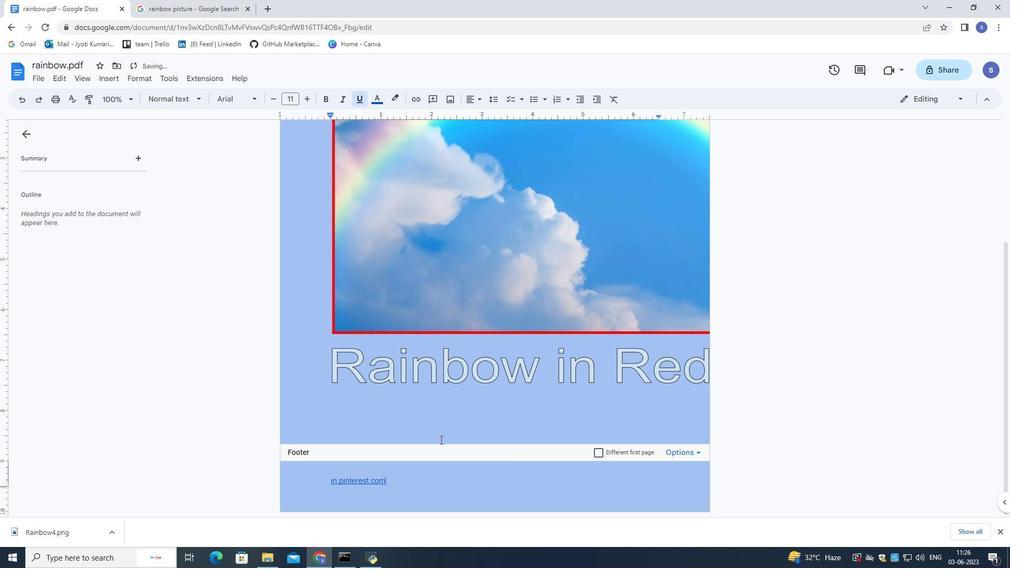 
Action: Mouse scrolled (439, 440) with delta (0, 0)
Screenshot: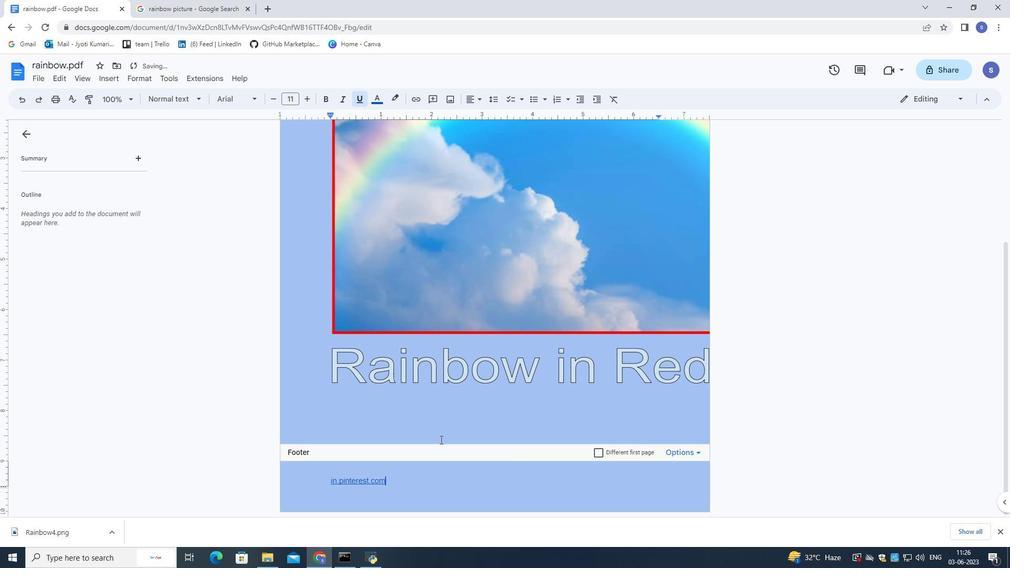 
Action: Mouse moved to (439, 439)
Screenshot: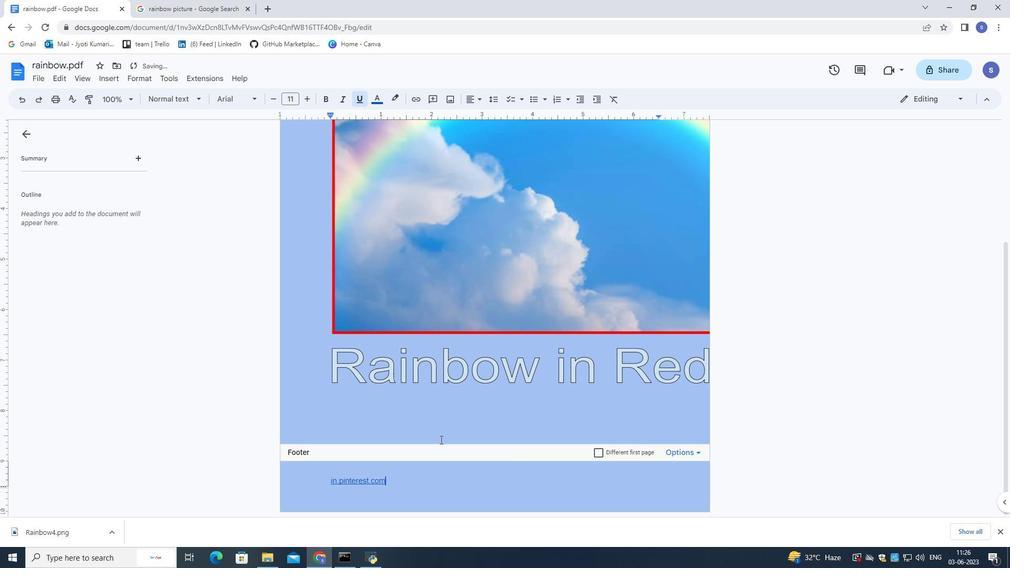
Action: Mouse scrolled (439, 440) with delta (0, 0)
Screenshot: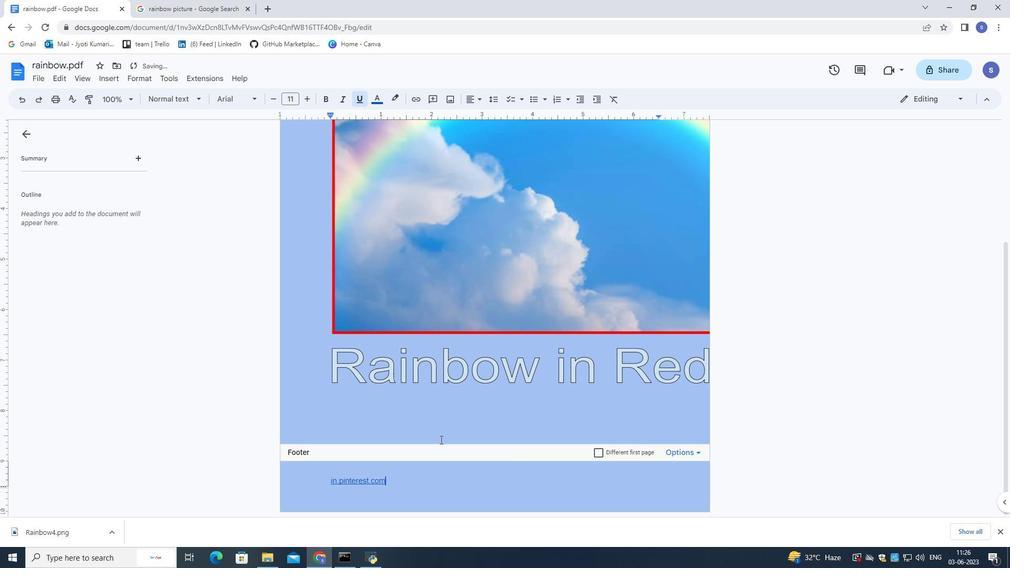 
Action: Mouse moved to (438, 439)
Screenshot: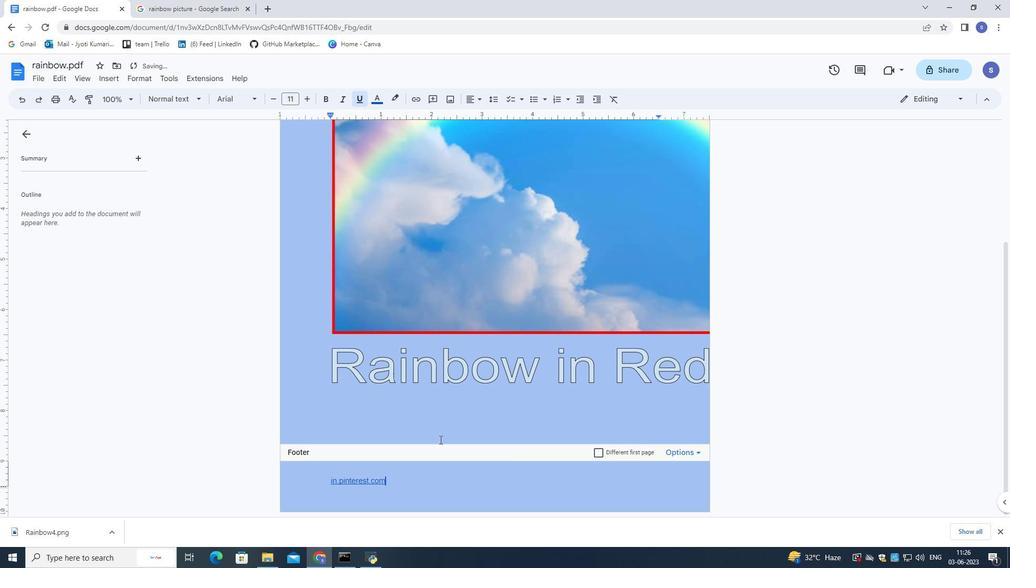 
Action: Mouse scrolled (438, 440) with delta (0, 0)
Screenshot: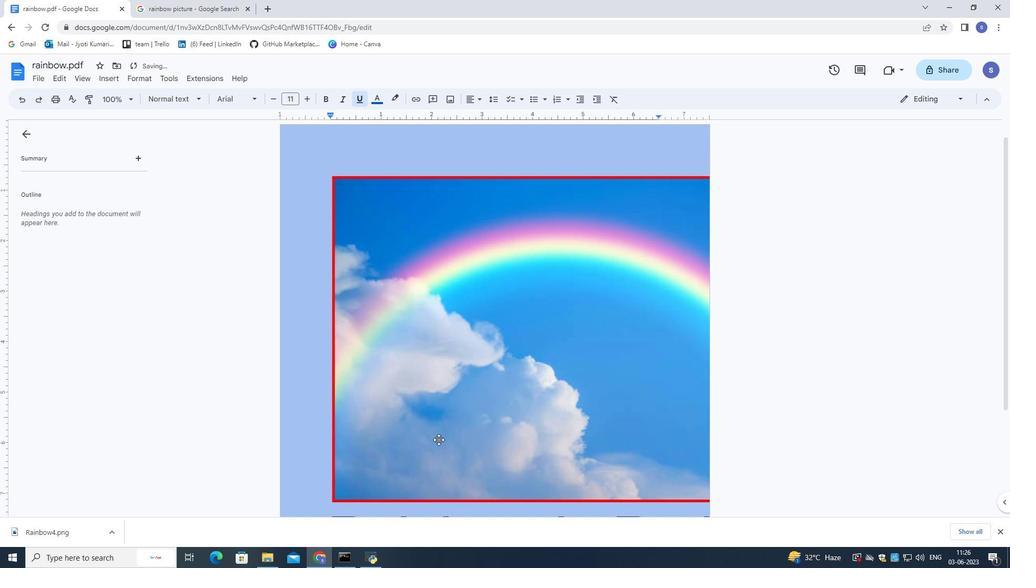 
Action: Mouse scrolled (438, 440) with delta (0, 0)
Screenshot: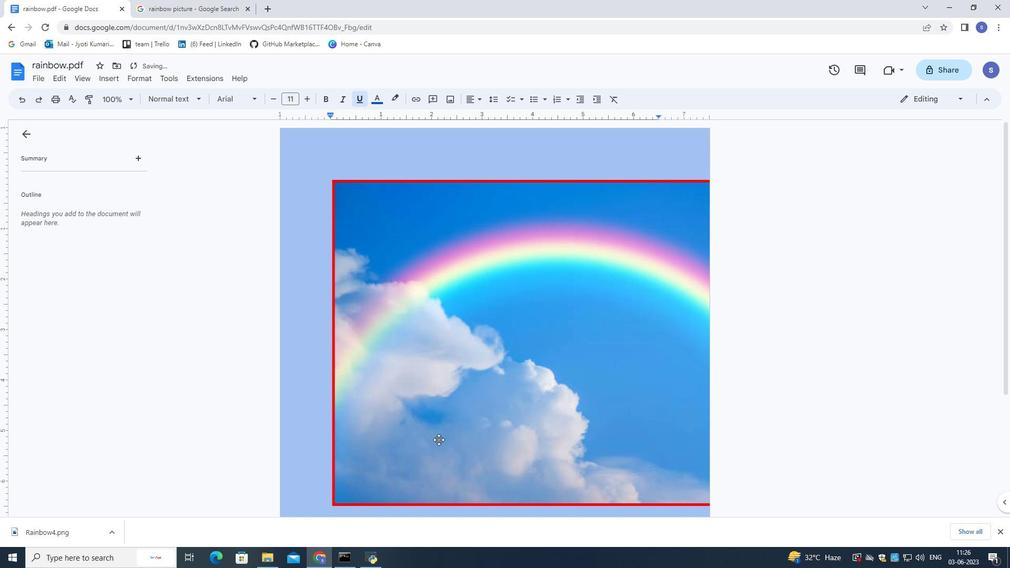 
Action: Mouse moved to (438, 439)
Screenshot: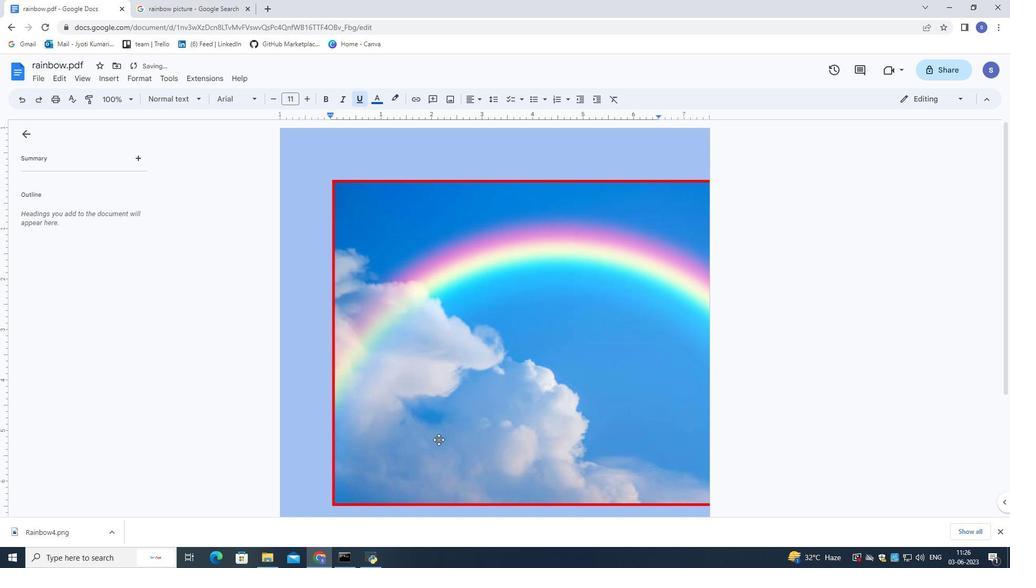 
Action: Mouse scrolled (438, 440) with delta (0, 0)
Screenshot: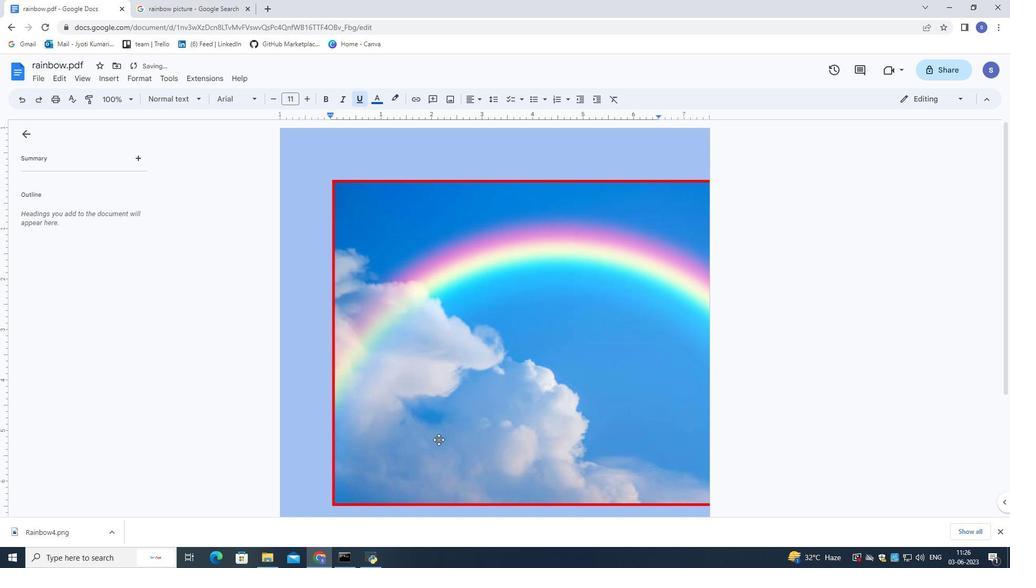 
Action: Mouse scrolled (438, 440) with delta (0, 0)
Screenshot: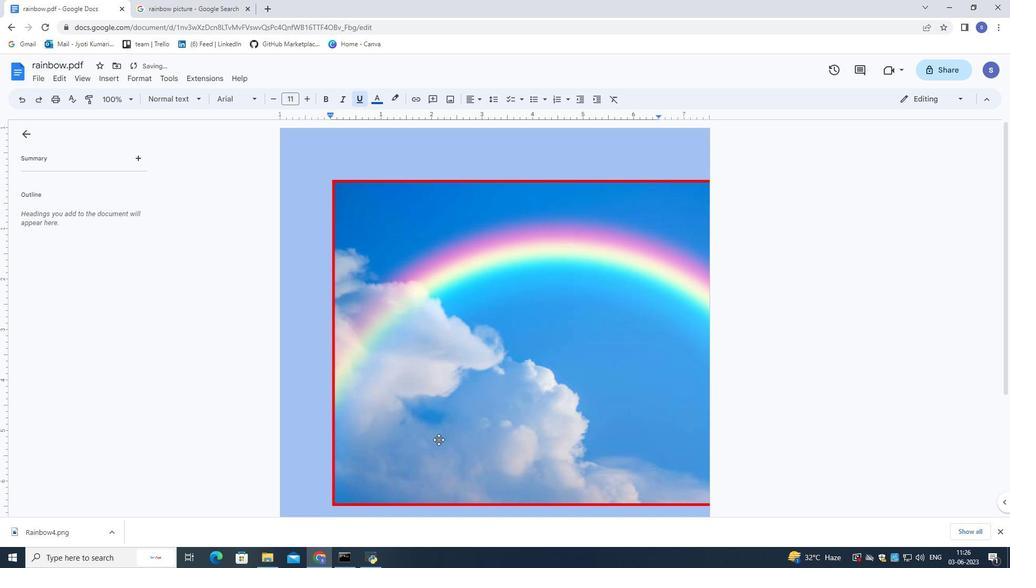 
Action: Mouse moved to (438, 439)
Screenshot: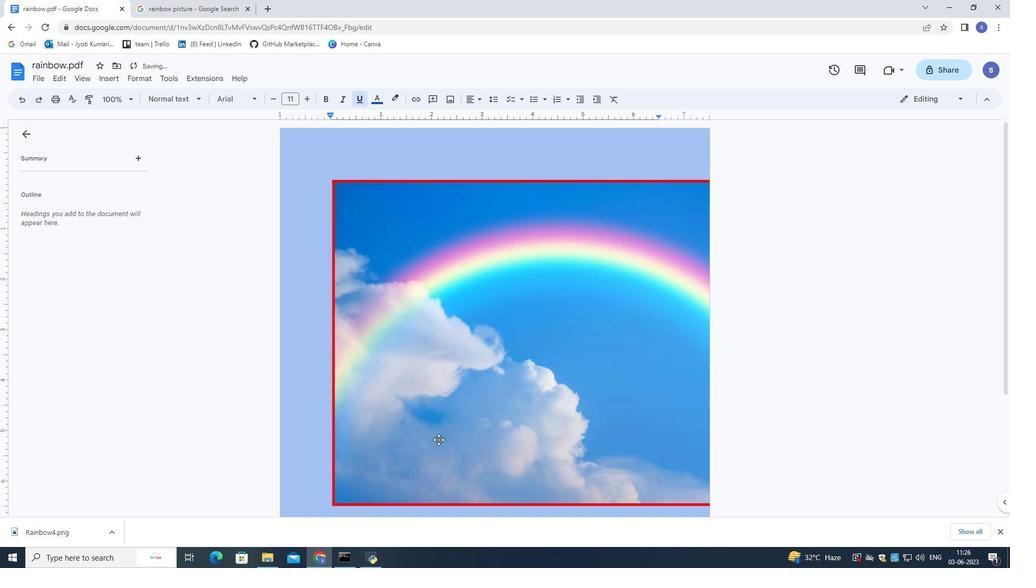 
Action: Mouse scrolled (438, 438) with delta (0, 0)
Screenshot: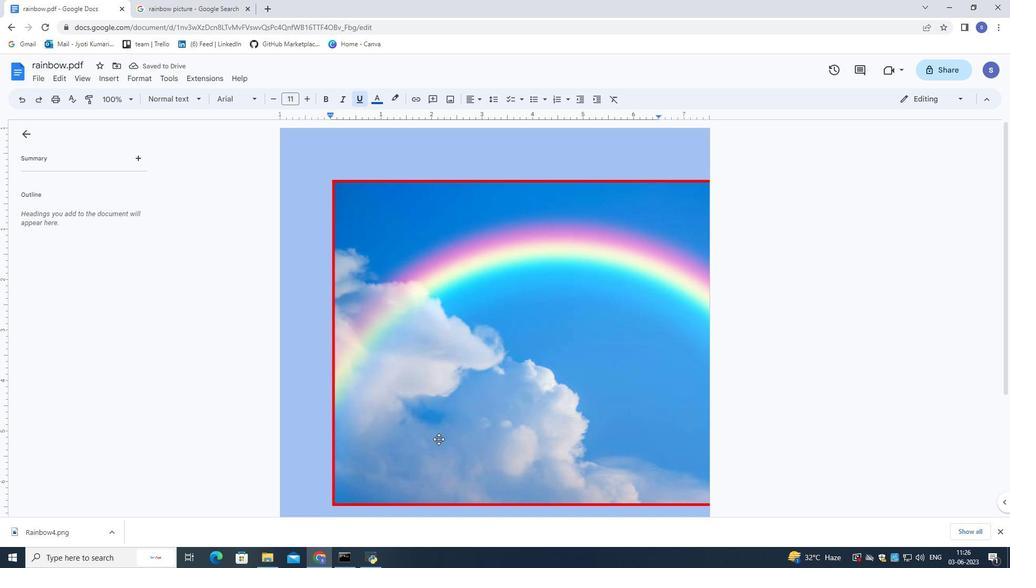 
Action: Mouse scrolled (438, 438) with delta (0, 0)
Screenshot: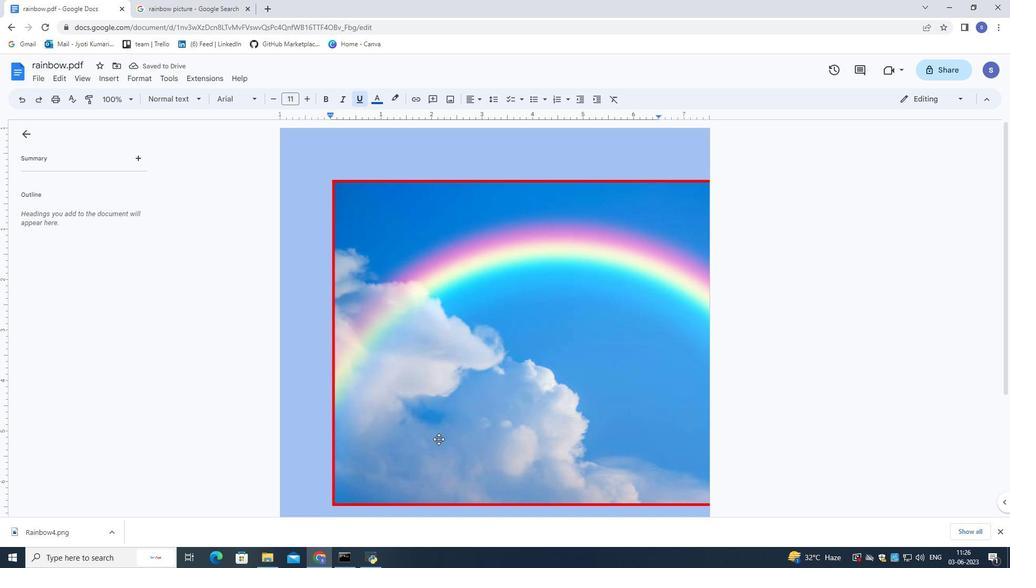 
Action: Mouse scrolled (438, 438) with delta (0, 0)
Screenshot: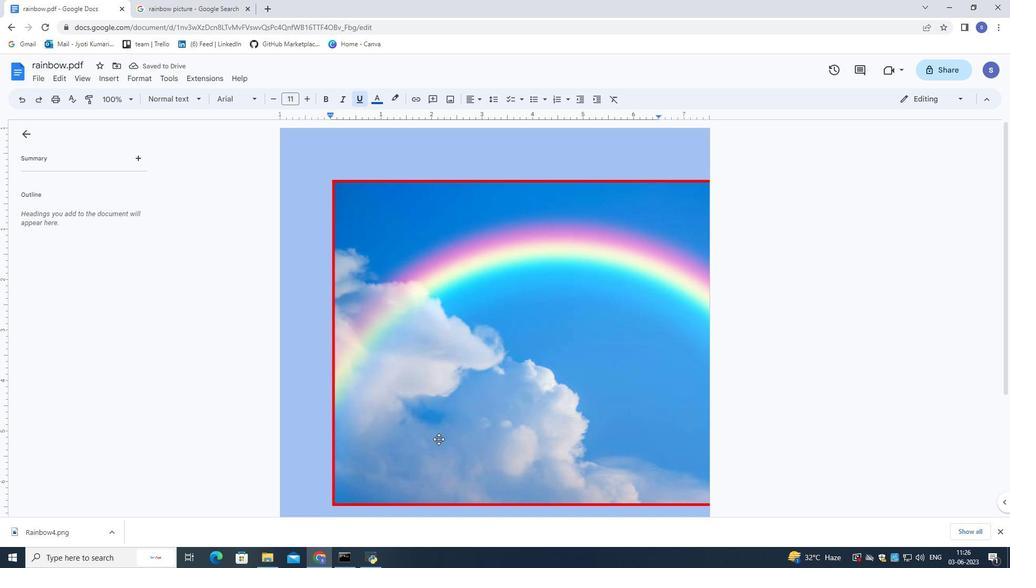 
Action: Mouse scrolled (438, 438) with delta (0, 0)
Screenshot: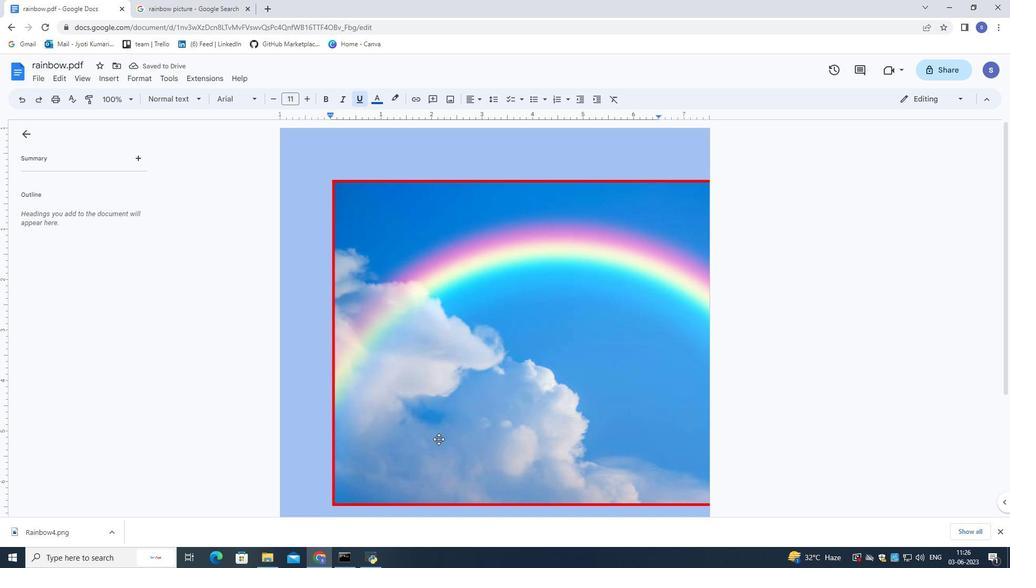 
Action: Mouse scrolled (438, 438) with delta (0, 0)
Screenshot: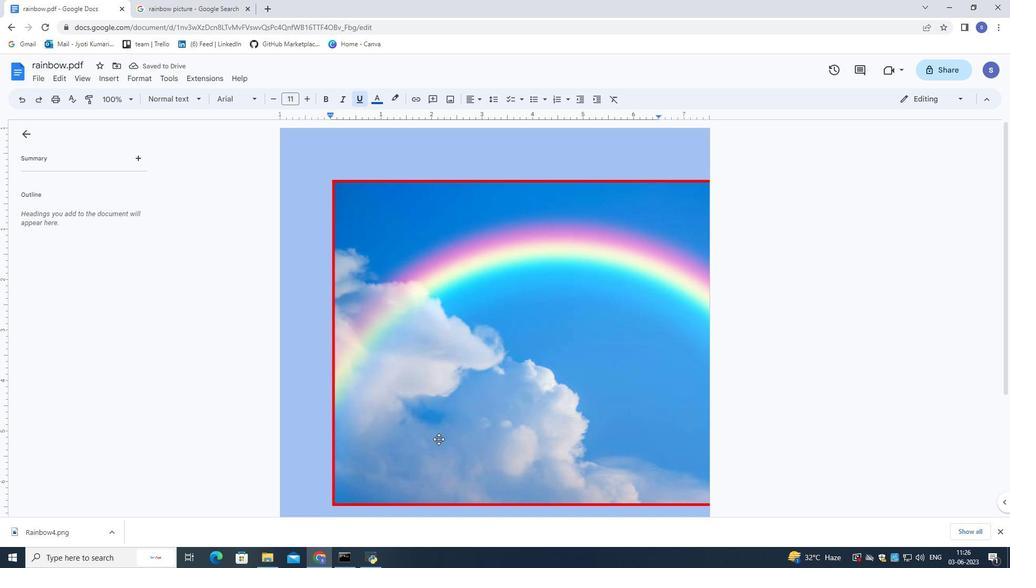
Action: Mouse scrolled (438, 438) with delta (0, 0)
Screenshot: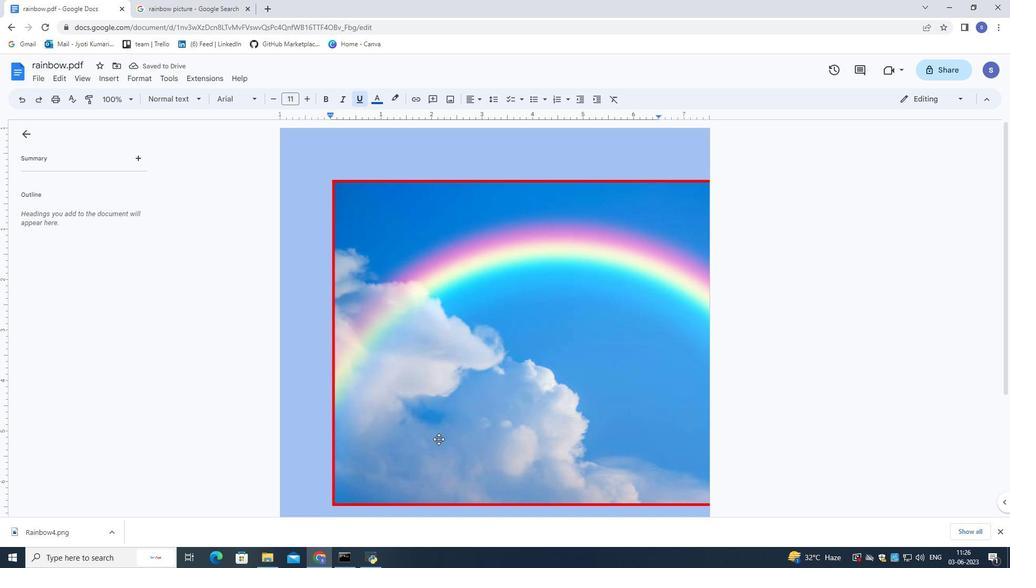 
Action: Mouse moved to (438, 436)
Screenshot: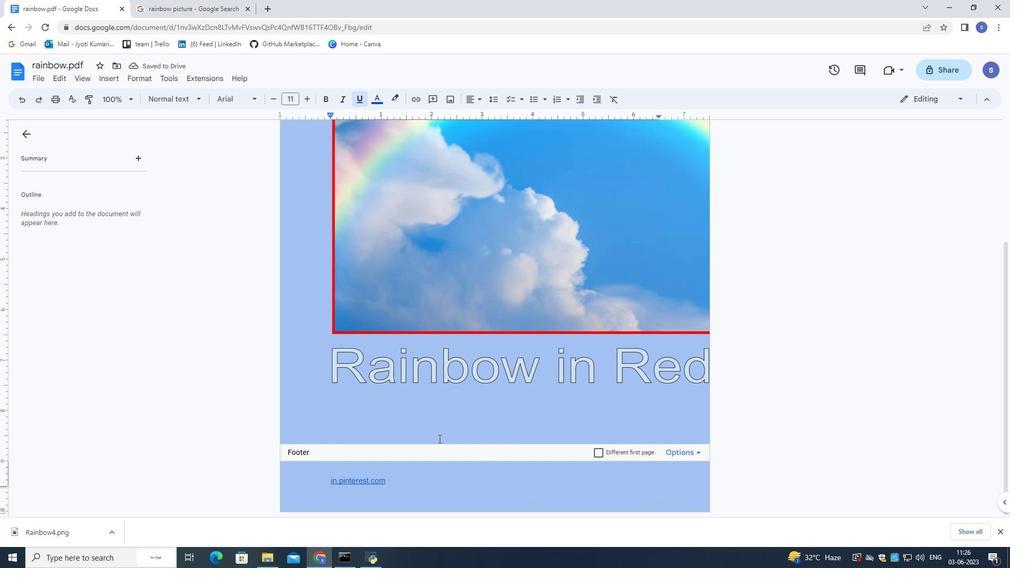
Action: Mouse pressed left at (438, 436)
Screenshot: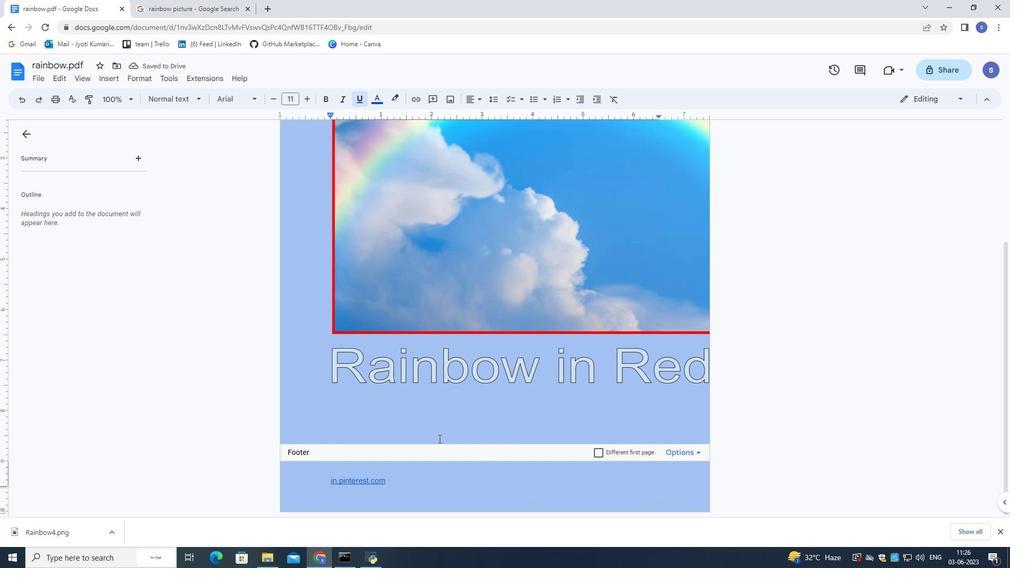 
Action: Mouse moved to (438, 437)
Screenshot: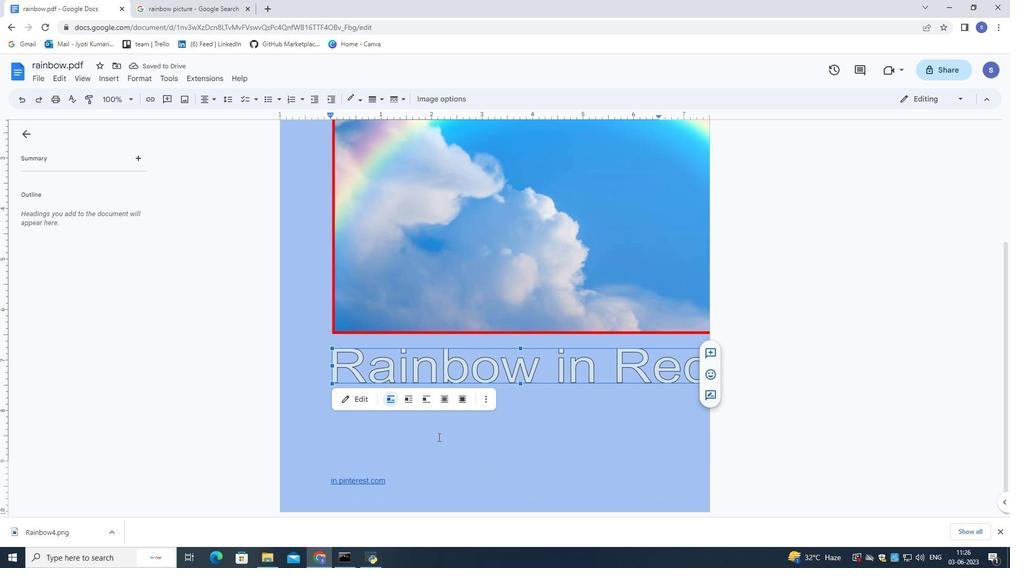 
